 Task: Find connections with filter location Caucasia with filter topic #hr with filter profile language French with filter current company Hyland with filter school Bharathiar University, Coimbatore with filter industry Banking with filter service category UX Research with filter keywords title Video Game Writer
Action: Mouse moved to (483, 62)
Screenshot: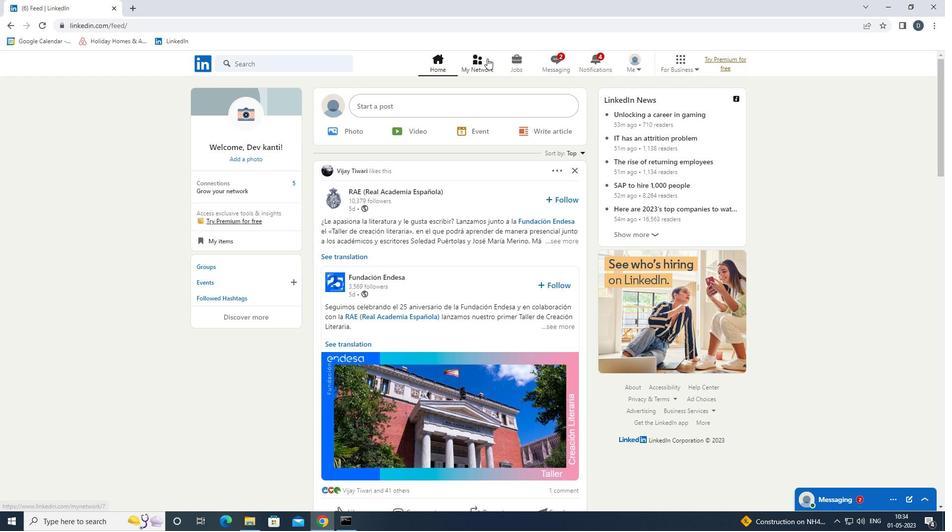 
Action: Mouse pressed left at (483, 62)
Screenshot: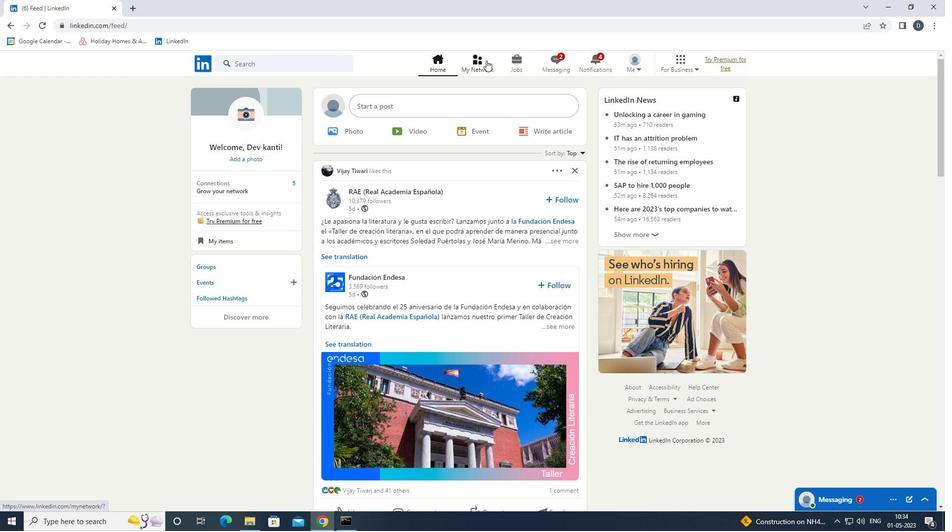 
Action: Mouse moved to (316, 118)
Screenshot: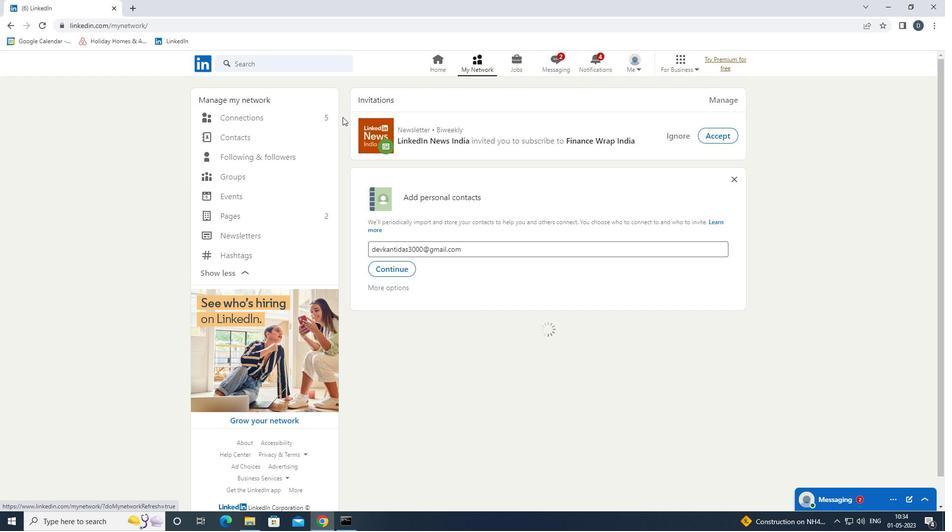 
Action: Mouse pressed left at (316, 118)
Screenshot: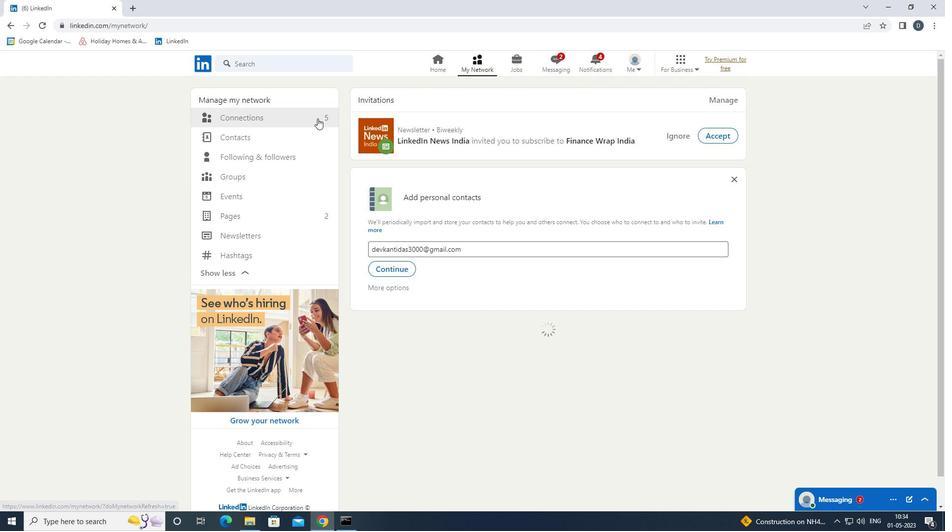 
Action: Mouse moved to (327, 114)
Screenshot: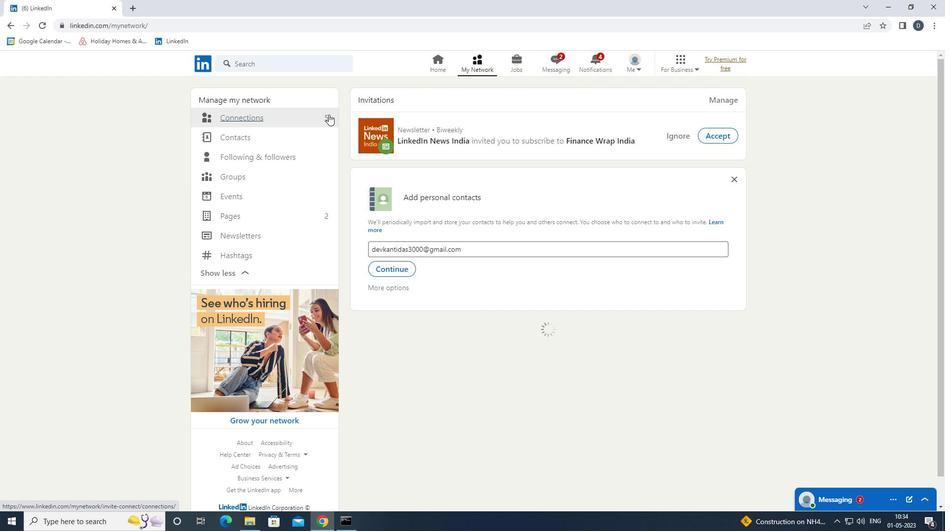 
Action: Mouse pressed left at (327, 114)
Screenshot: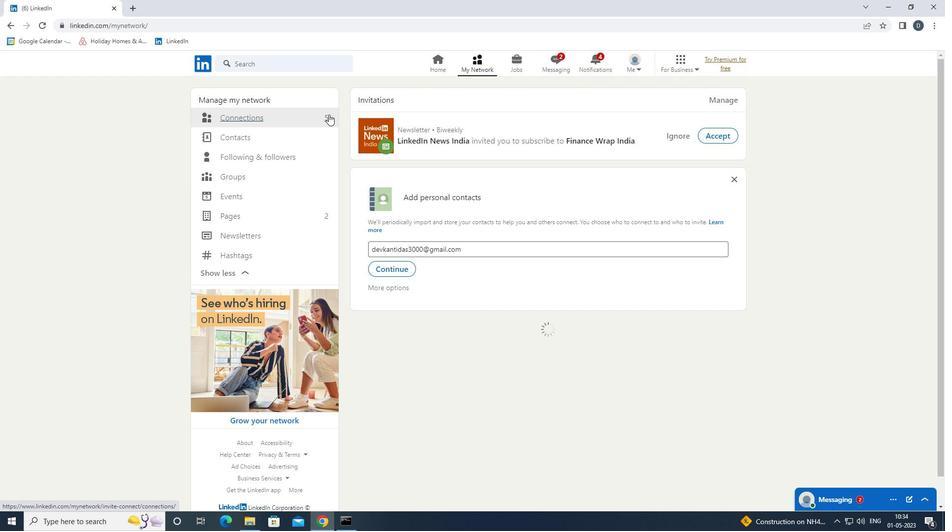 
Action: Mouse moved to (551, 117)
Screenshot: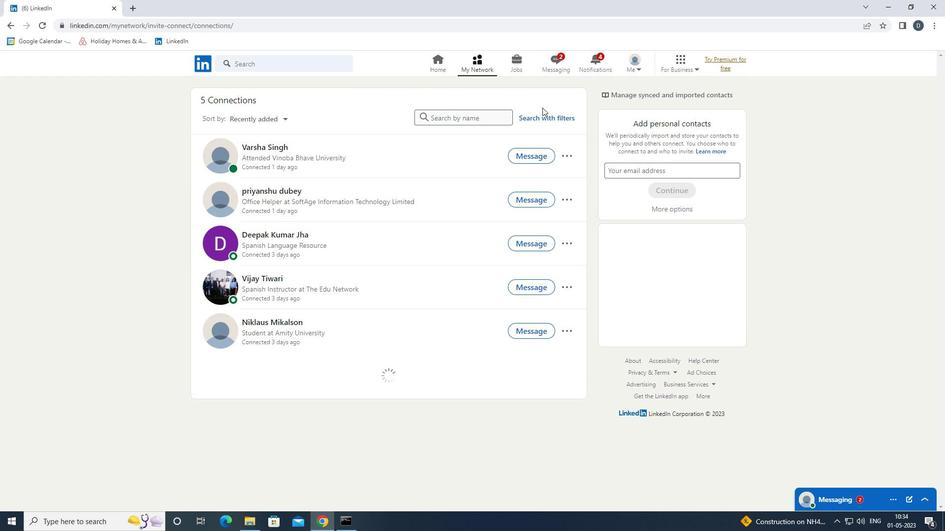 
Action: Mouse pressed left at (551, 117)
Screenshot: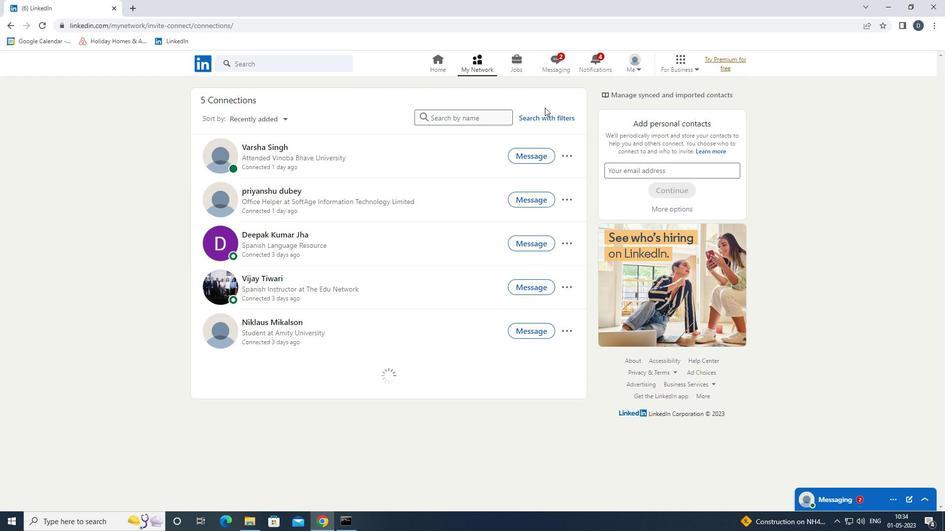
Action: Mouse moved to (510, 92)
Screenshot: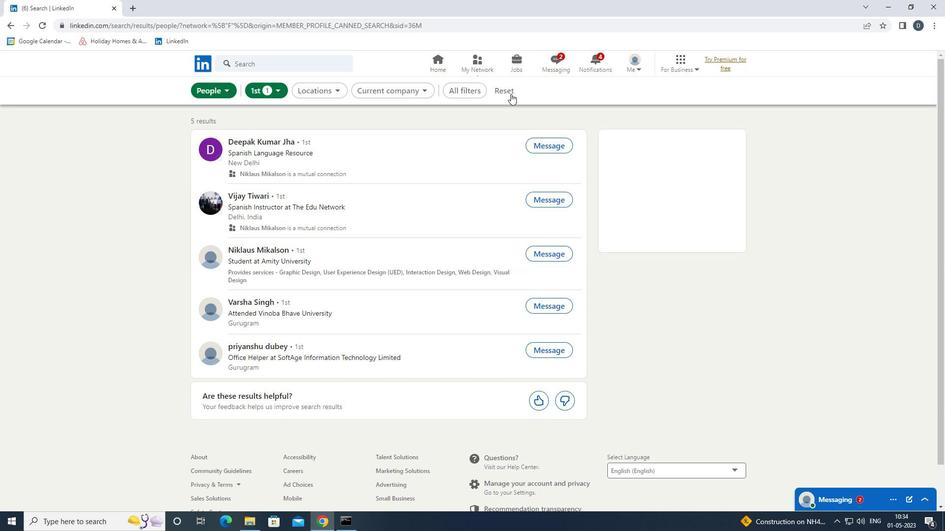 
Action: Mouse pressed left at (510, 92)
Screenshot: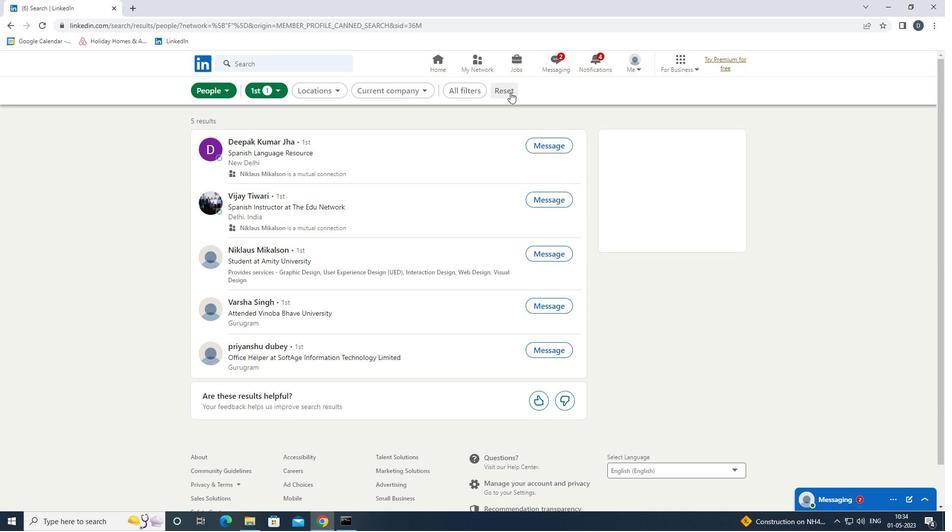 
Action: Mouse moved to (483, 89)
Screenshot: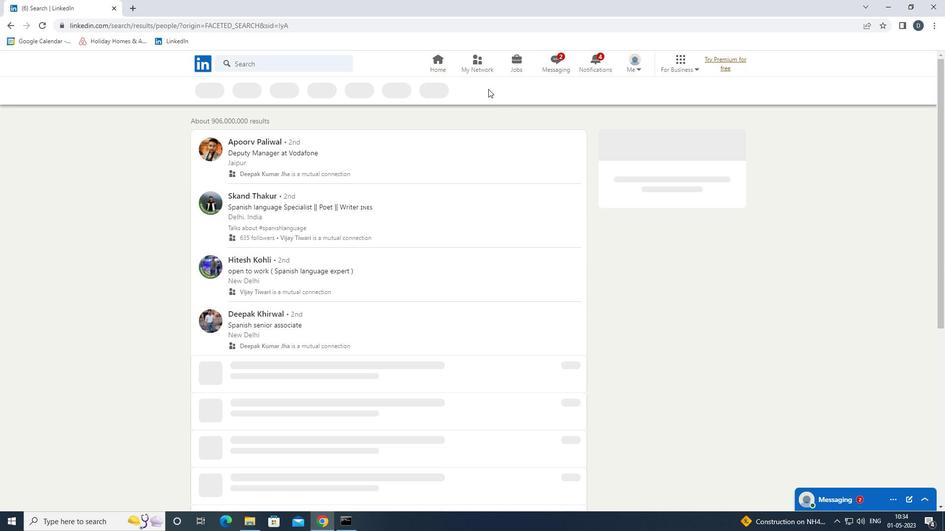 
Action: Mouse pressed left at (483, 89)
Screenshot: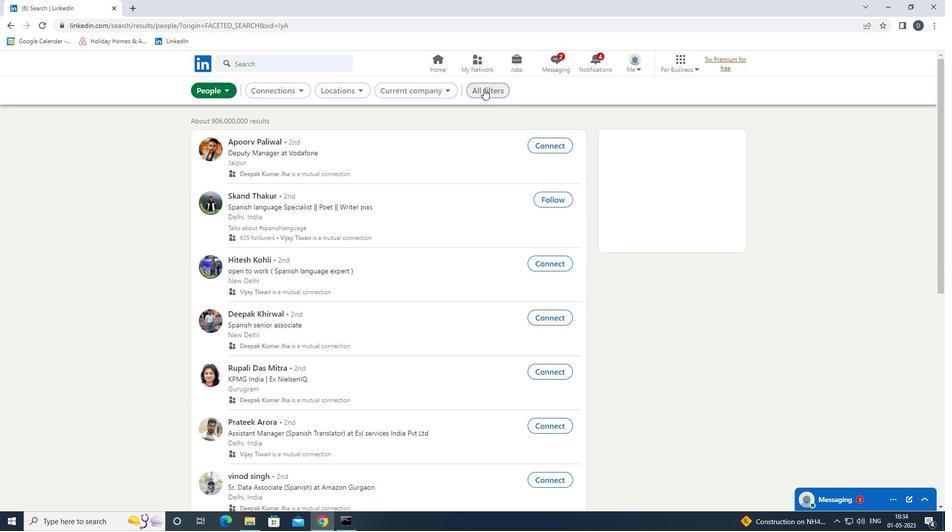 
Action: Mouse moved to (935, 337)
Screenshot: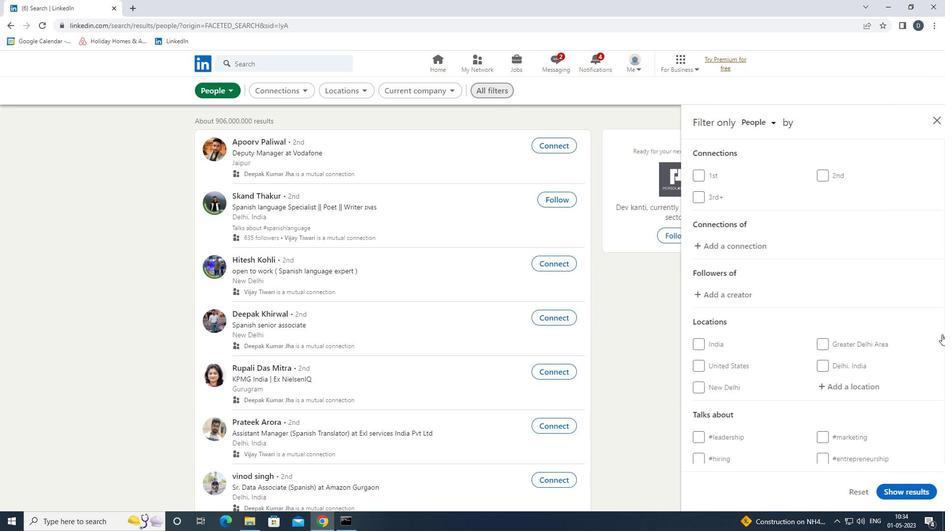 
Action: Mouse scrolled (935, 336) with delta (0, 0)
Screenshot: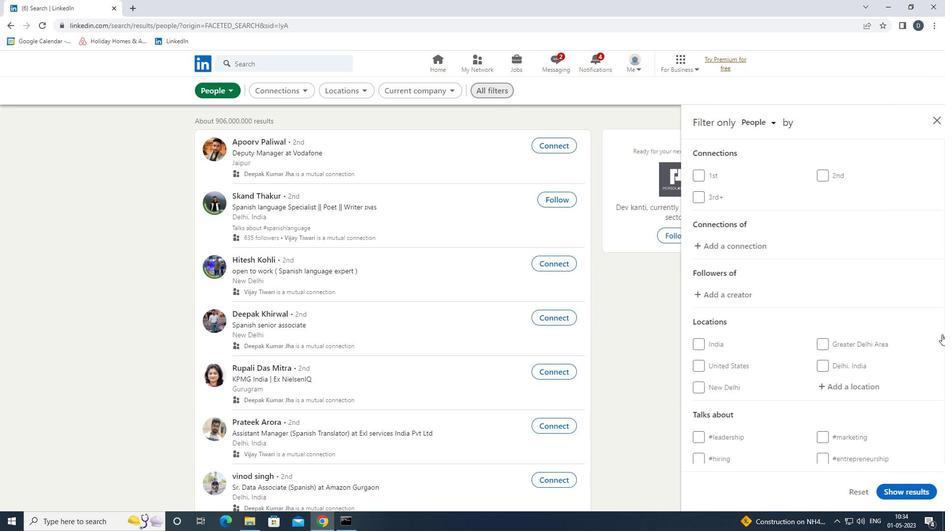 
Action: Mouse moved to (934, 337)
Screenshot: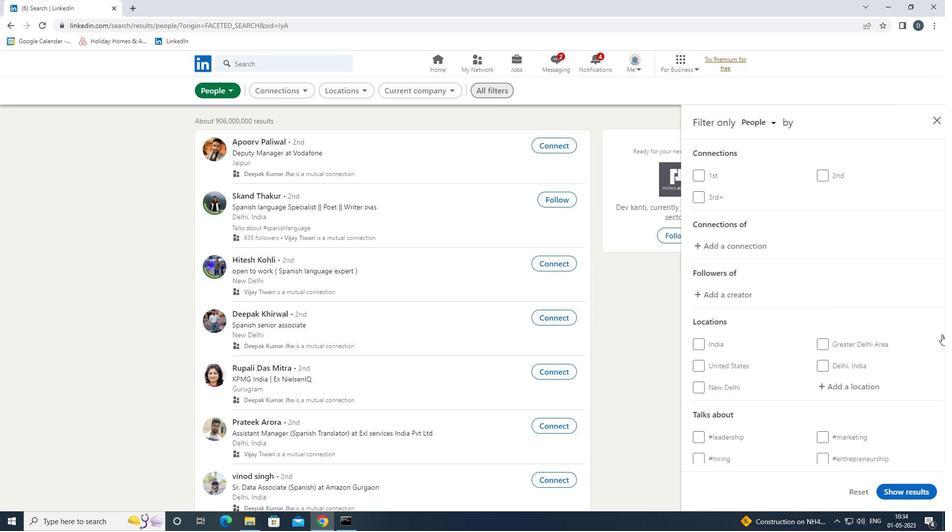 
Action: Mouse scrolled (934, 337) with delta (0, 0)
Screenshot: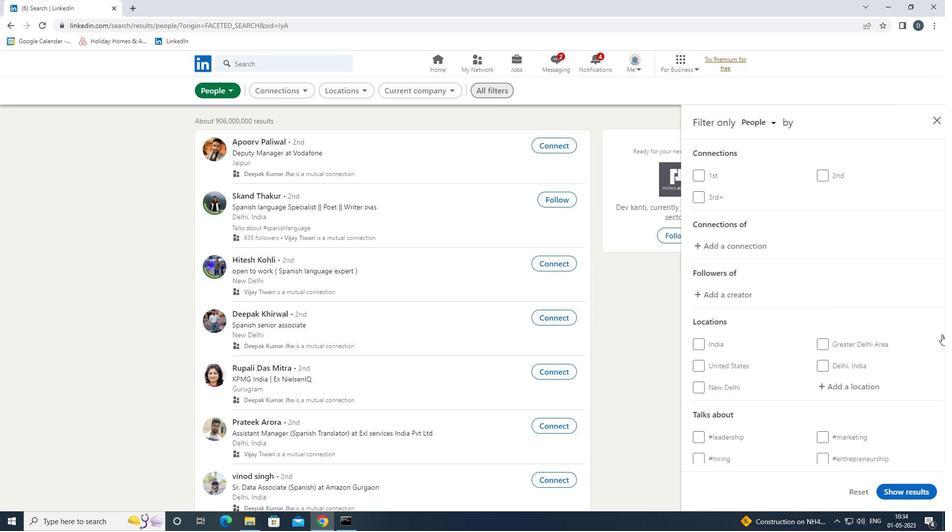 
Action: Mouse moved to (853, 290)
Screenshot: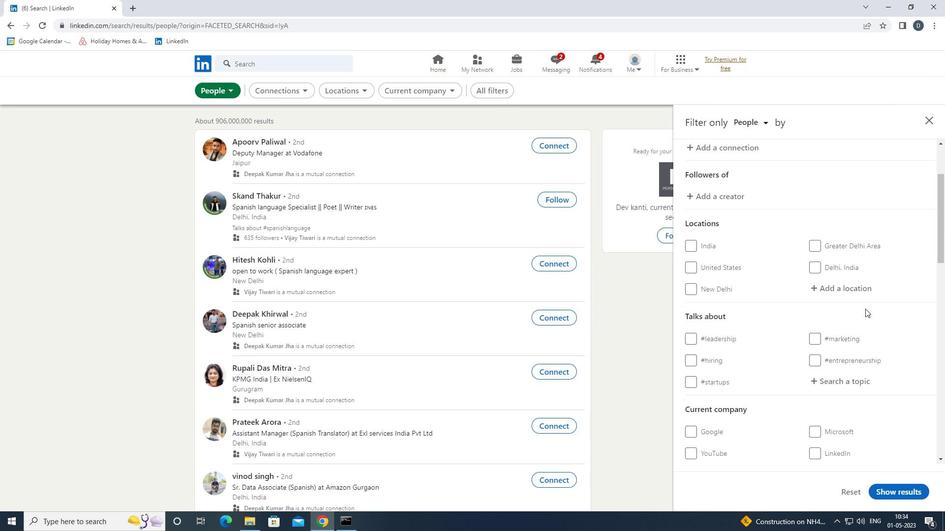 
Action: Mouse pressed left at (853, 290)
Screenshot: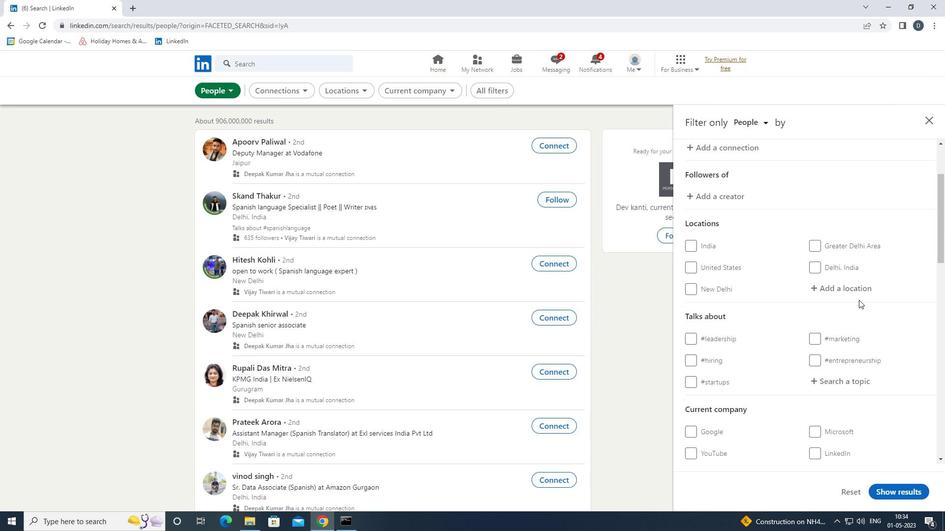 
Action: Key pressed <Key.shift>CAUCAS<Key.down><Key.enter>
Screenshot: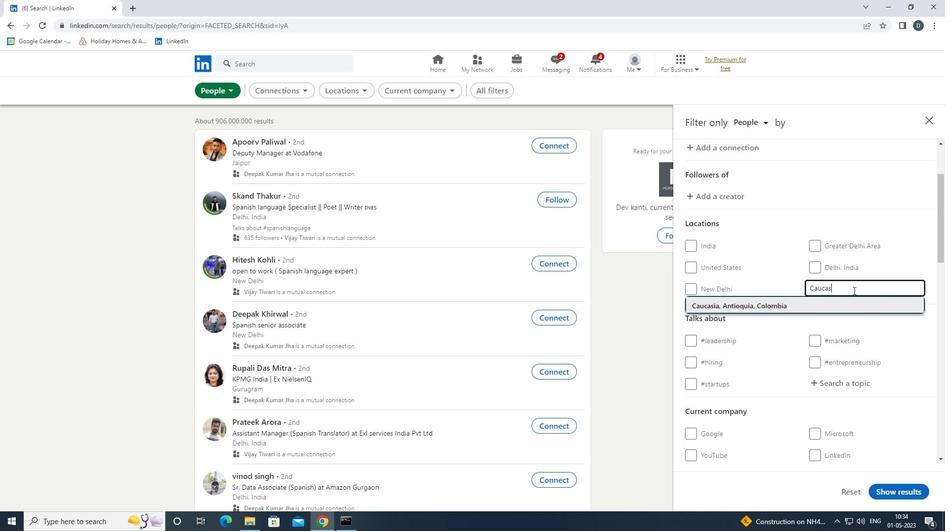 
Action: Mouse scrolled (853, 290) with delta (0, 0)
Screenshot: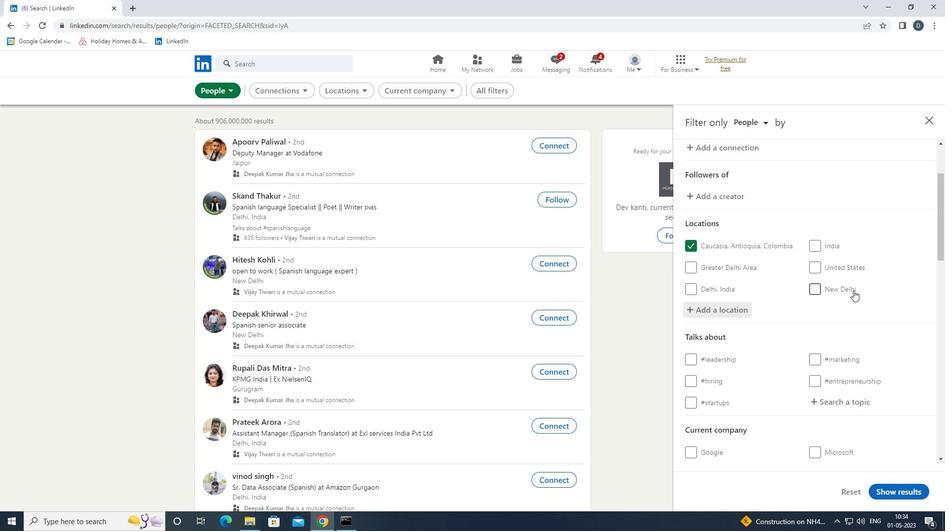 
Action: Mouse moved to (853, 291)
Screenshot: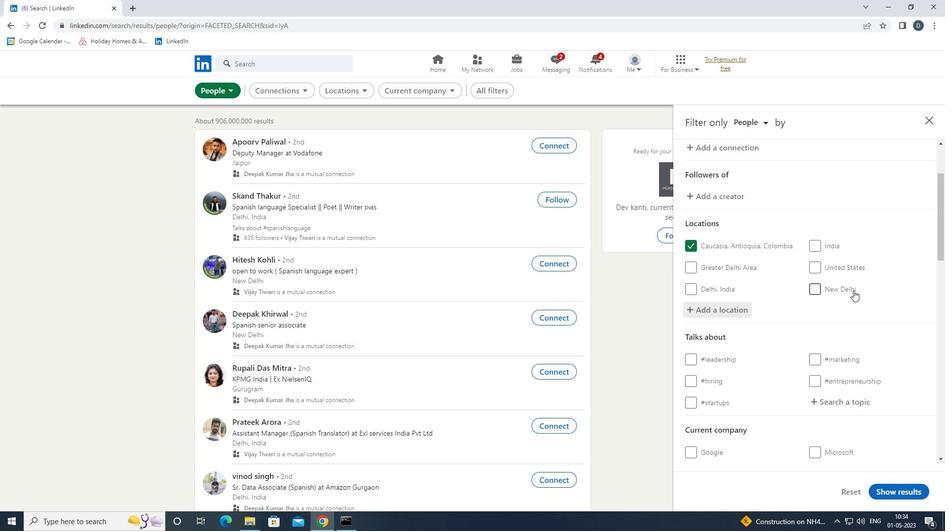 
Action: Mouse scrolled (853, 290) with delta (0, 0)
Screenshot: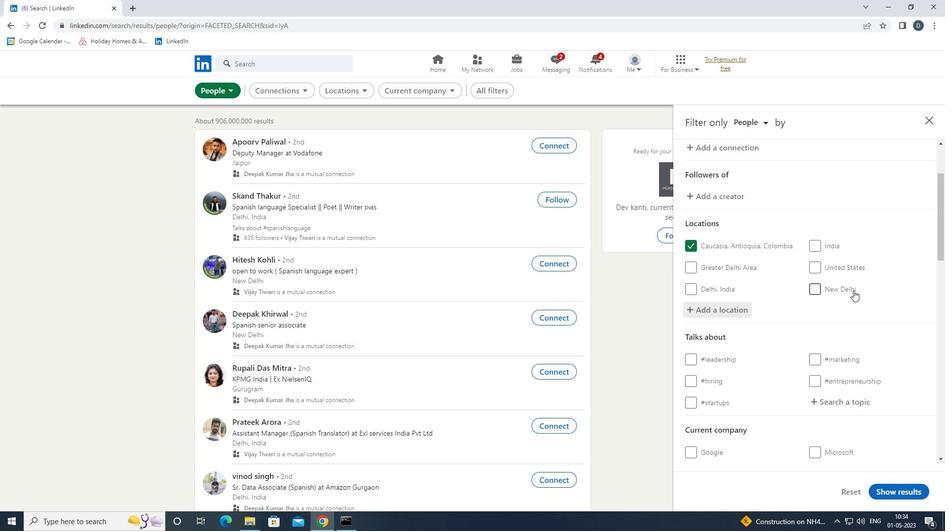 
Action: Mouse moved to (860, 308)
Screenshot: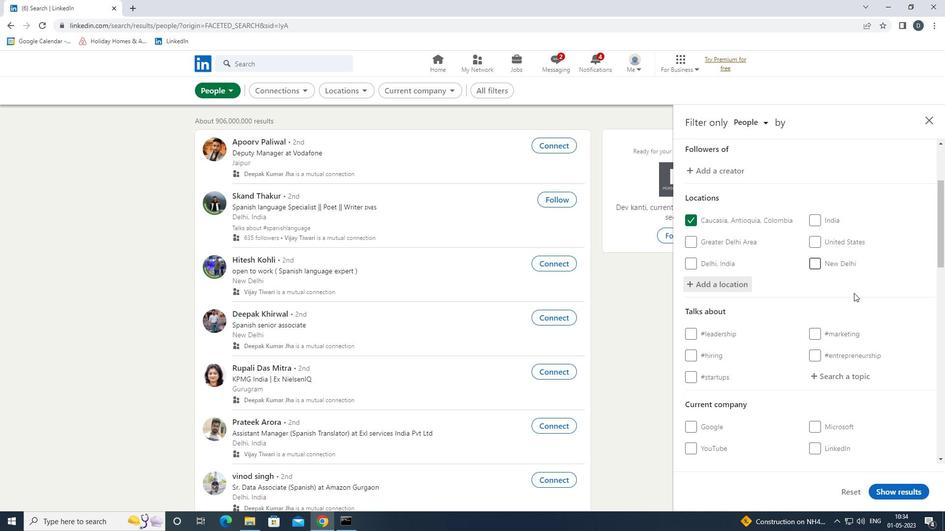 
Action: Mouse pressed left at (860, 308)
Screenshot: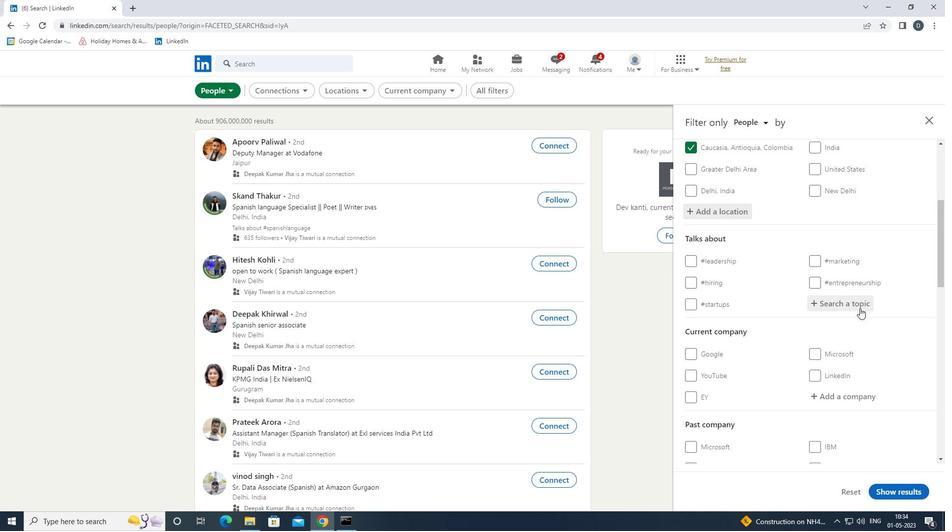 
Action: Mouse moved to (858, 311)
Screenshot: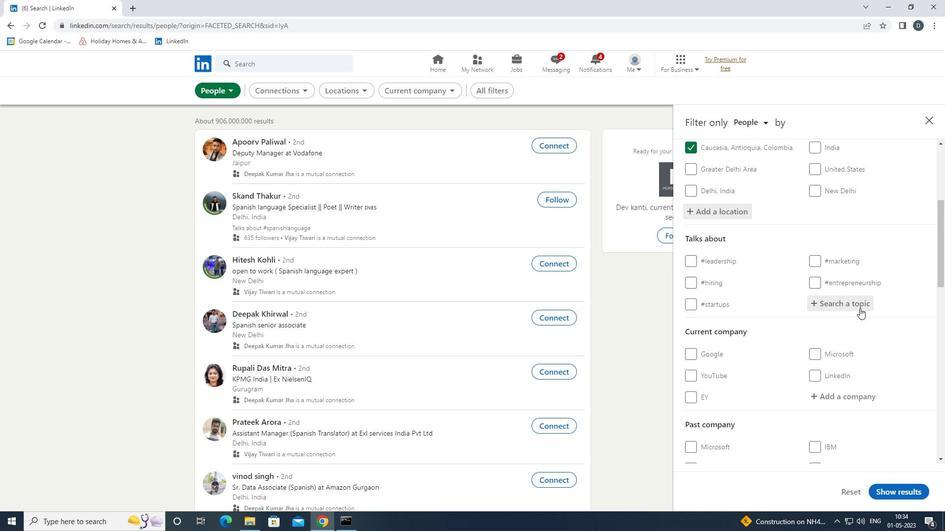 
Action: Key pressed <Key.shift><Key.shift><Key.shift>#HR
Screenshot: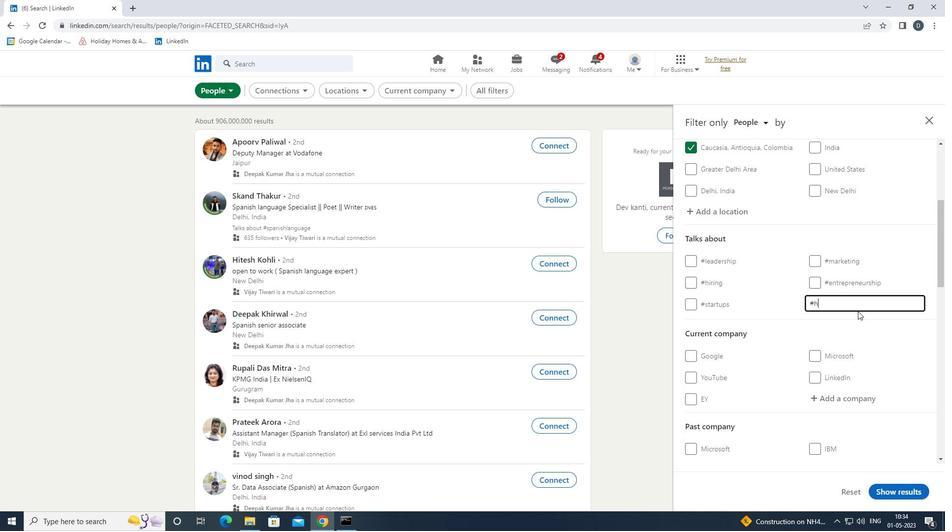 
Action: Mouse moved to (849, 313)
Screenshot: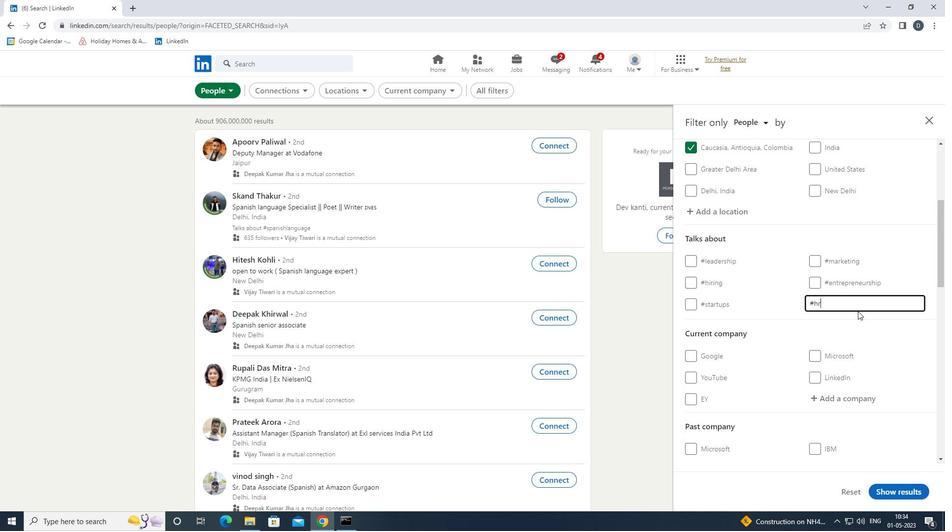 
Action: Mouse scrolled (849, 312) with delta (0, 0)
Screenshot: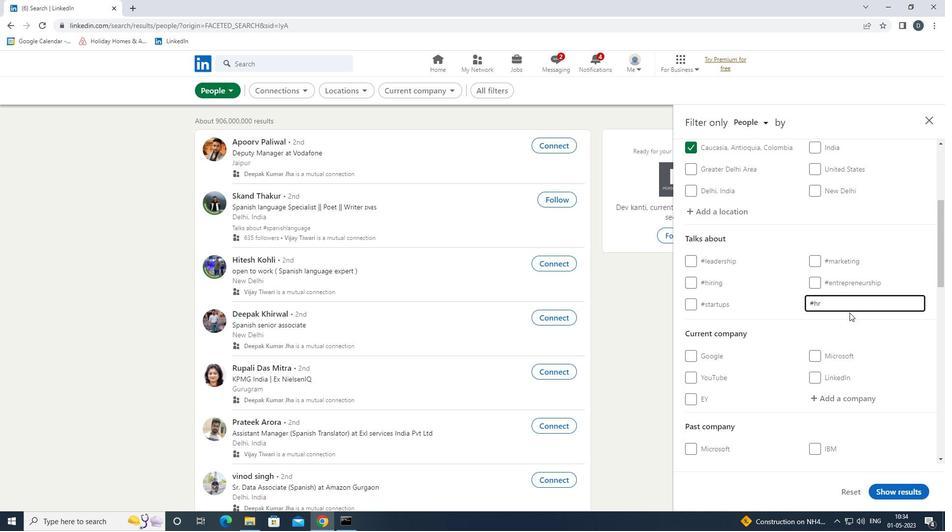 
Action: Mouse scrolled (849, 312) with delta (0, 0)
Screenshot: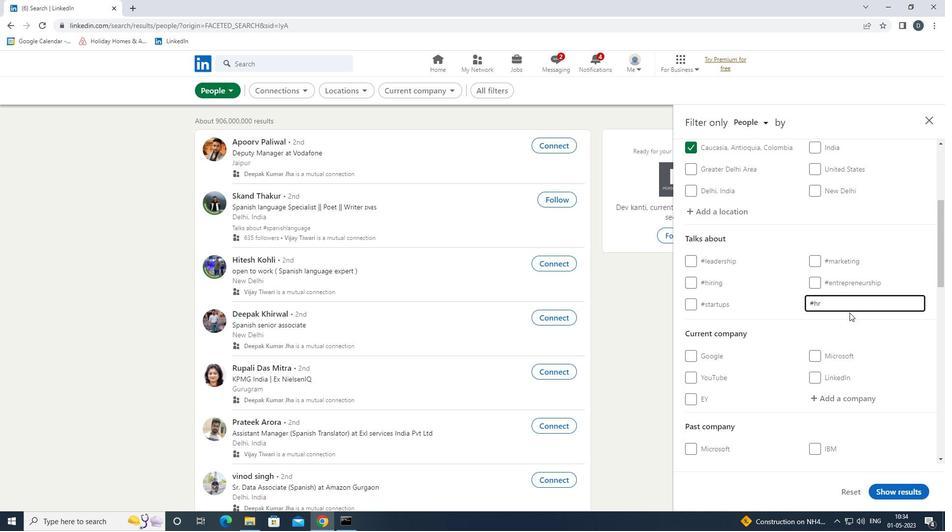 
Action: Mouse scrolled (849, 312) with delta (0, 0)
Screenshot: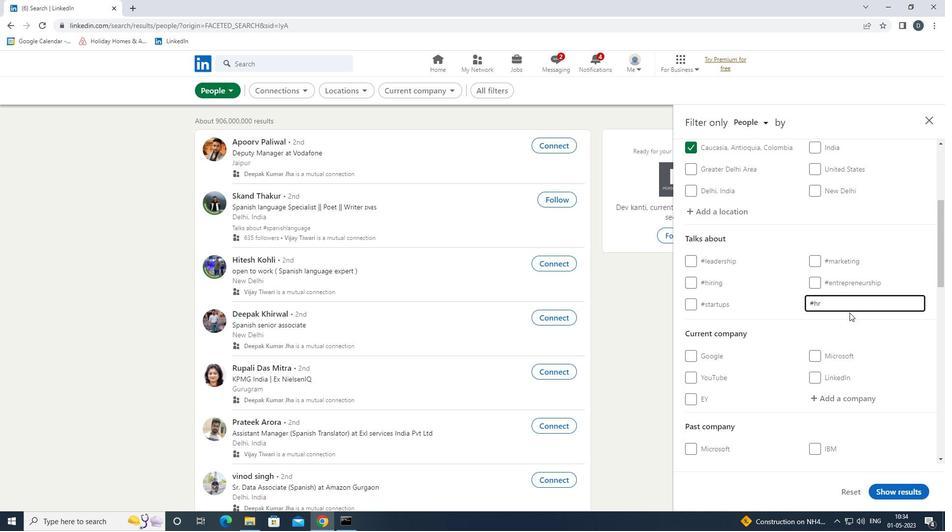 
Action: Mouse scrolled (849, 312) with delta (0, 0)
Screenshot: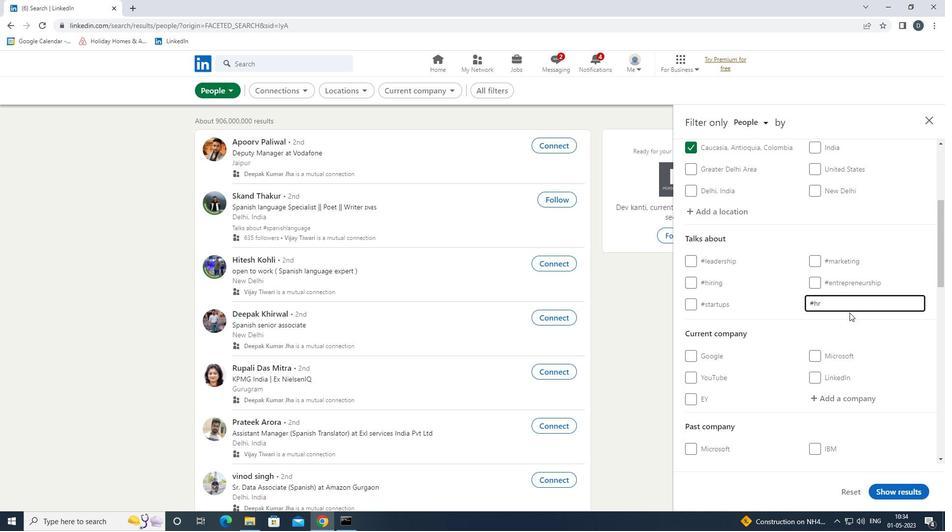 
Action: Mouse scrolled (849, 312) with delta (0, 0)
Screenshot: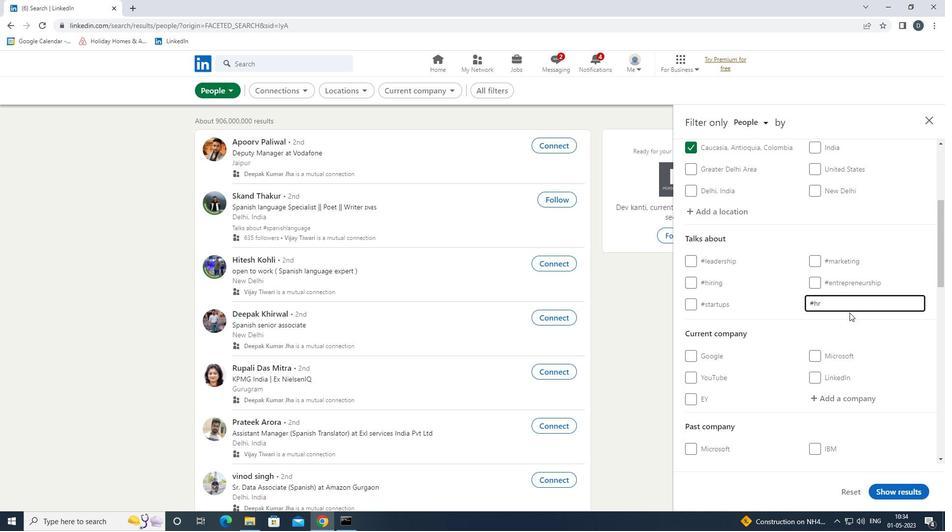 
Action: Mouse scrolled (849, 312) with delta (0, 0)
Screenshot: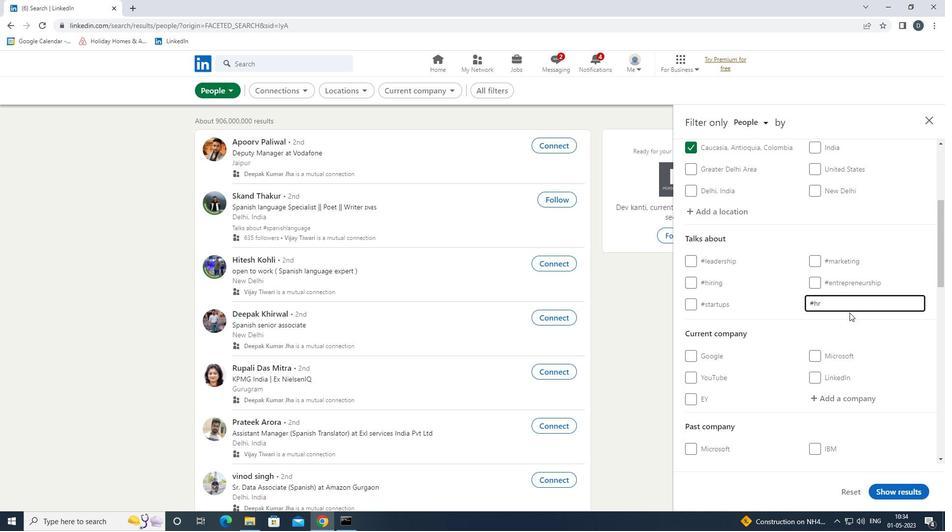 
Action: Mouse moved to (849, 315)
Screenshot: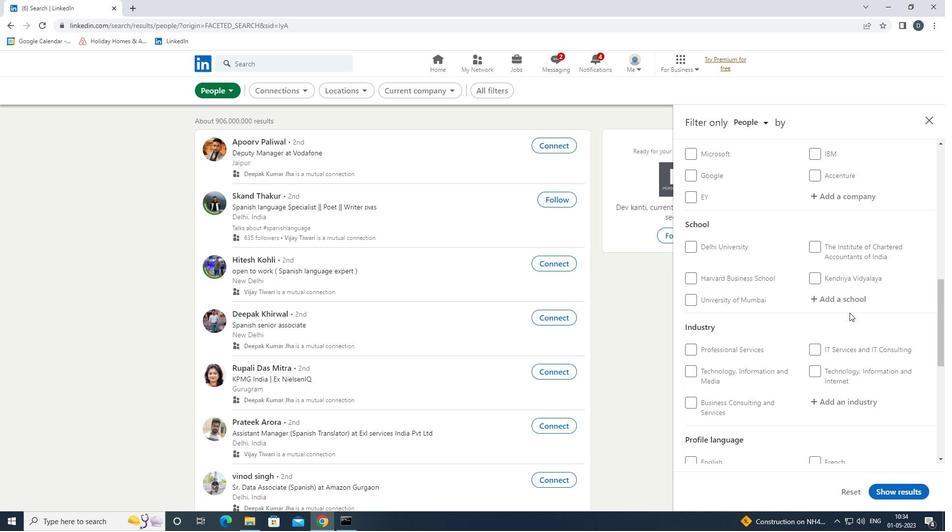 
Action: Mouse scrolled (849, 315) with delta (0, 0)
Screenshot: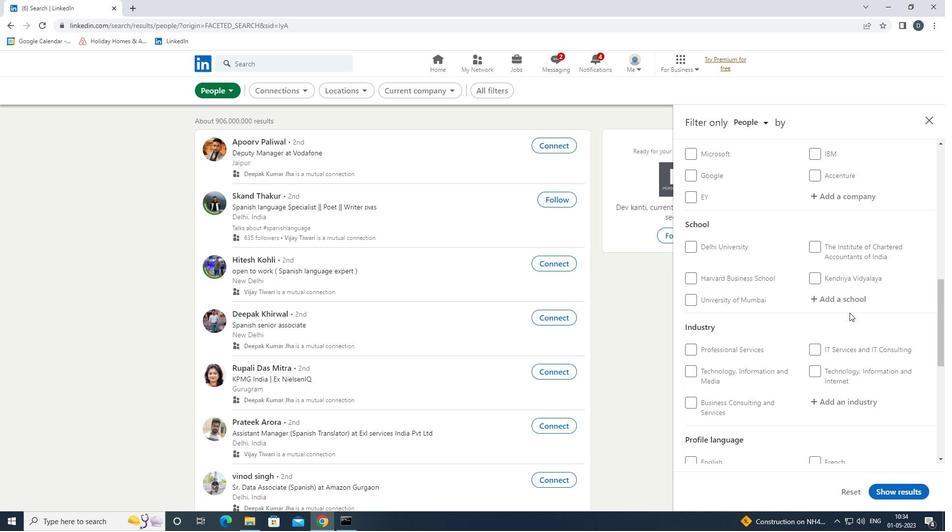 
Action: Mouse scrolled (849, 315) with delta (0, 0)
Screenshot: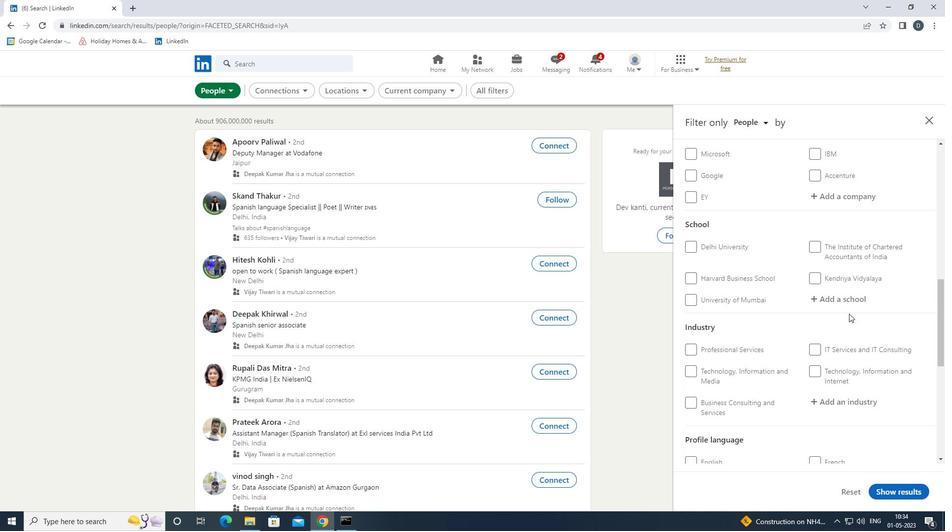 
Action: Mouse scrolled (849, 315) with delta (0, 0)
Screenshot: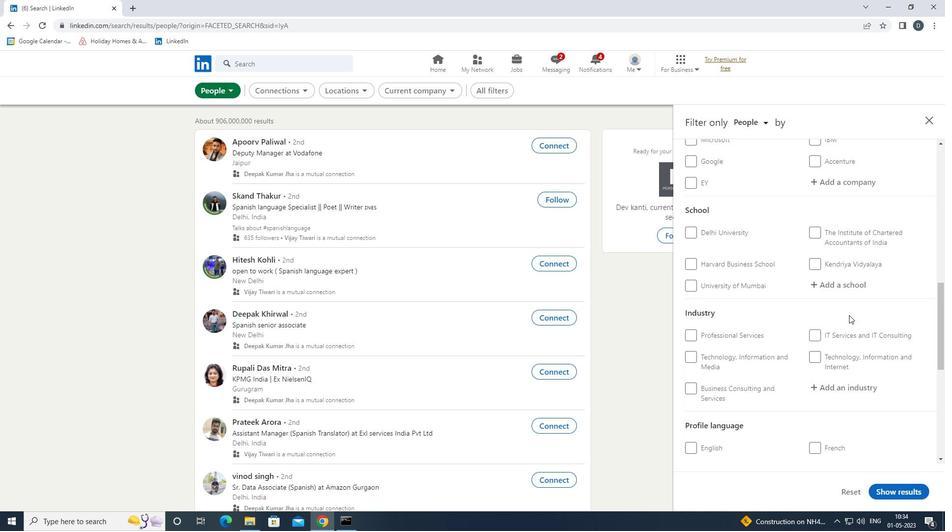 
Action: Mouse scrolled (849, 315) with delta (0, 0)
Screenshot: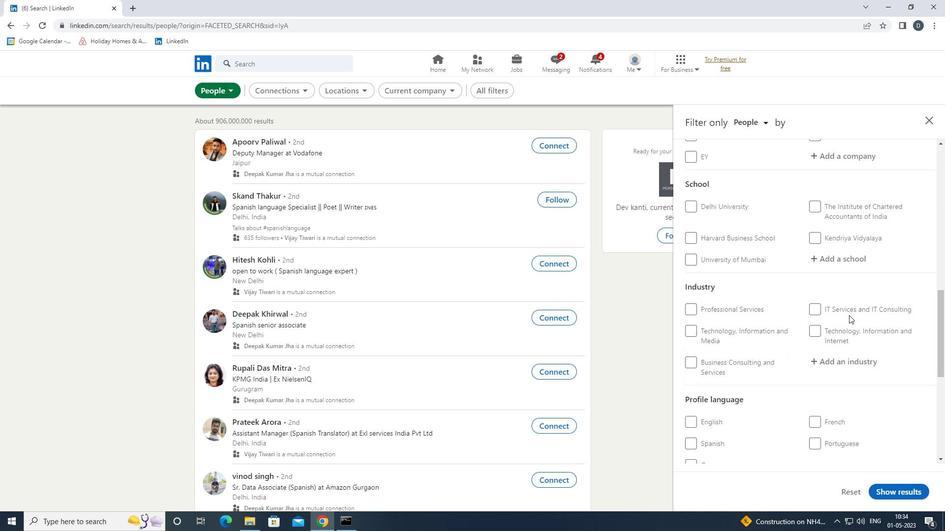 
Action: Mouse scrolled (849, 315) with delta (0, 0)
Screenshot: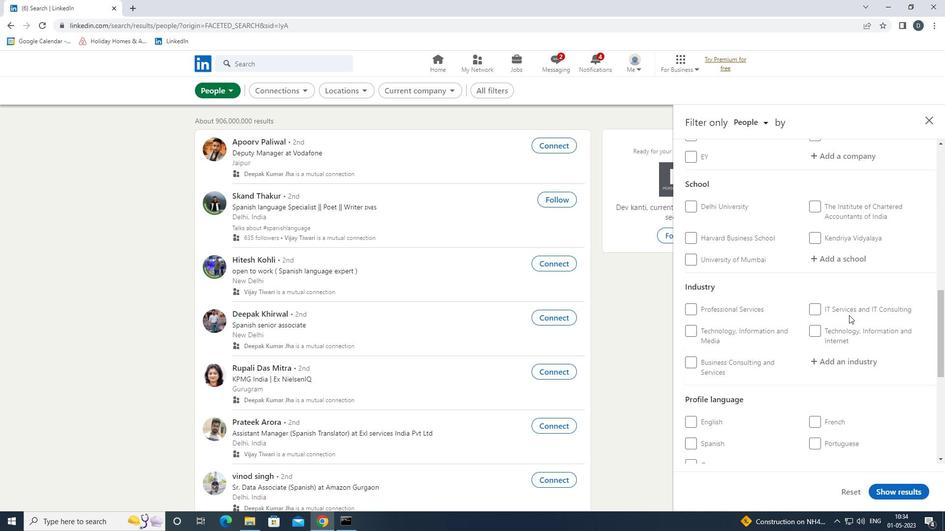 
Action: Mouse moved to (821, 215)
Screenshot: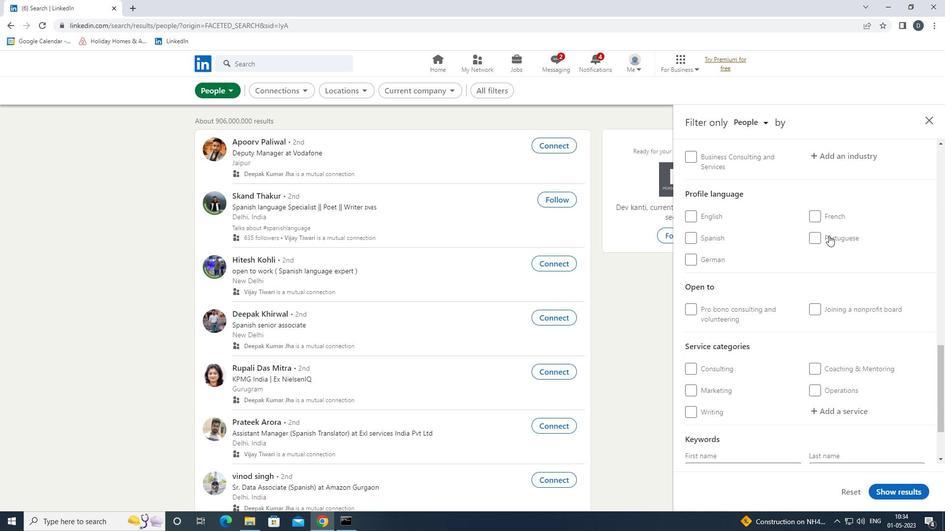
Action: Mouse pressed left at (821, 215)
Screenshot: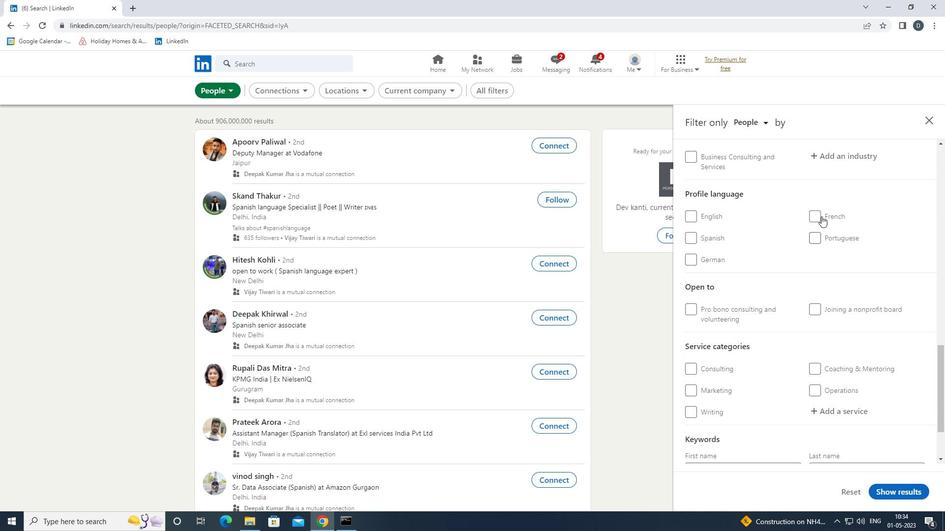 
Action: Mouse scrolled (821, 215) with delta (0, 0)
Screenshot: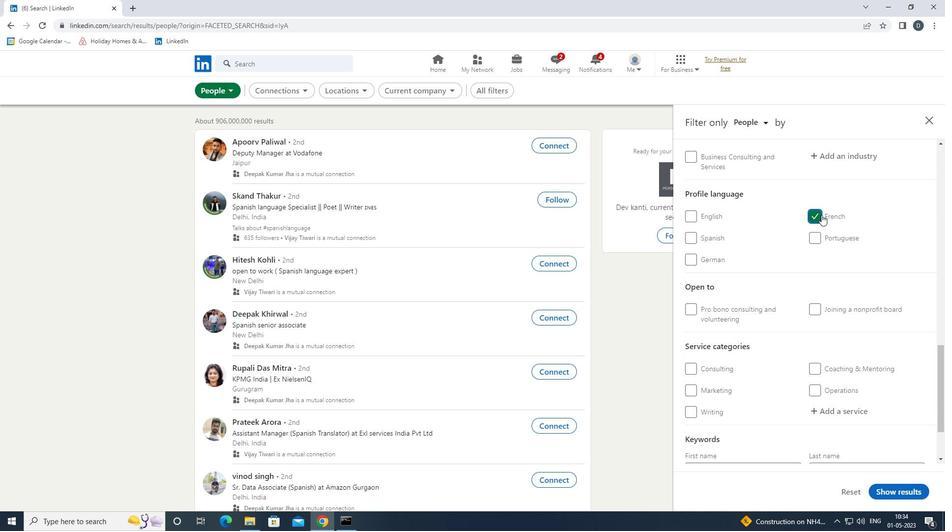 
Action: Mouse scrolled (821, 215) with delta (0, 0)
Screenshot: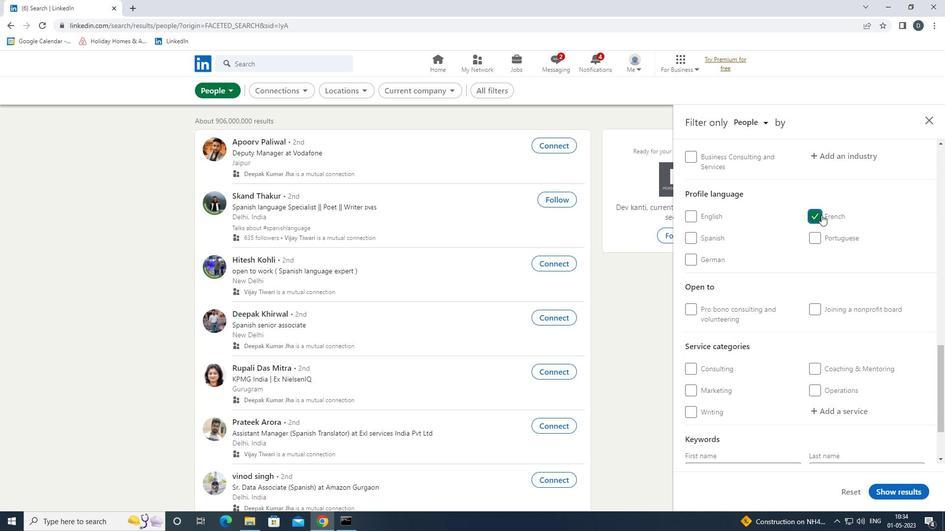 
Action: Mouse scrolled (821, 215) with delta (0, 0)
Screenshot: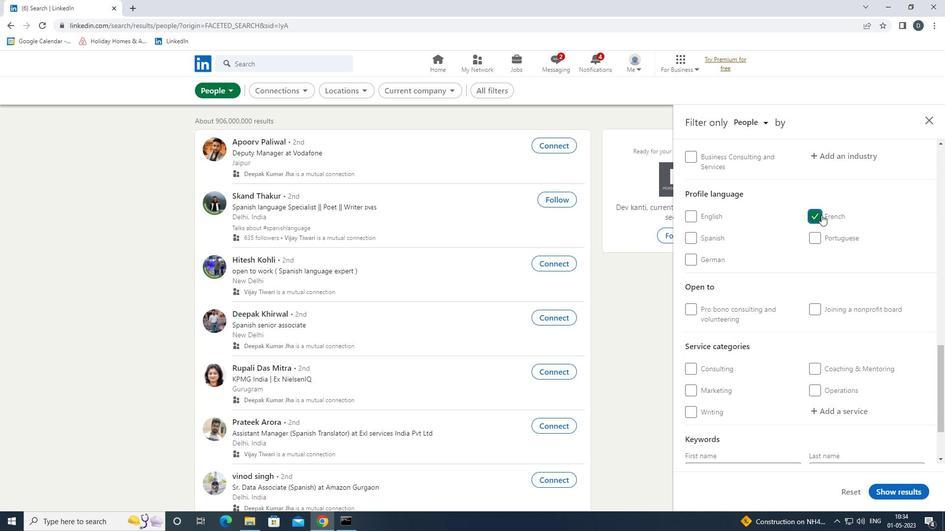 
Action: Mouse scrolled (821, 215) with delta (0, 0)
Screenshot: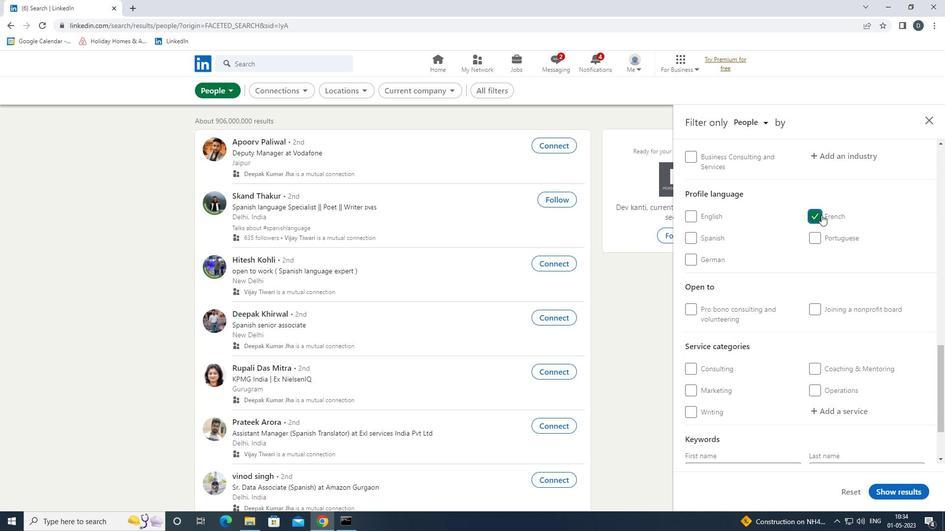 
Action: Mouse scrolled (821, 215) with delta (0, 0)
Screenshot: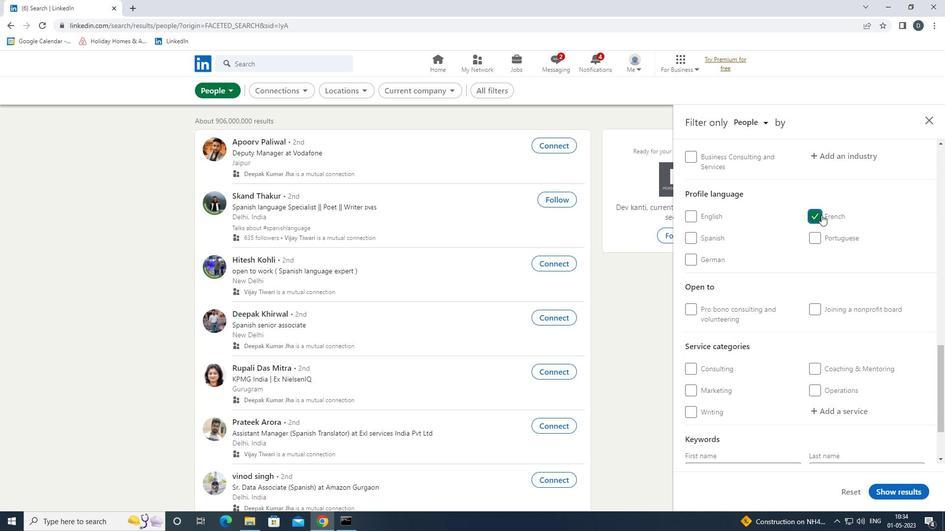 
Action: Mouse scrolled (821, 215) with delta (0, 0)
Screenshot: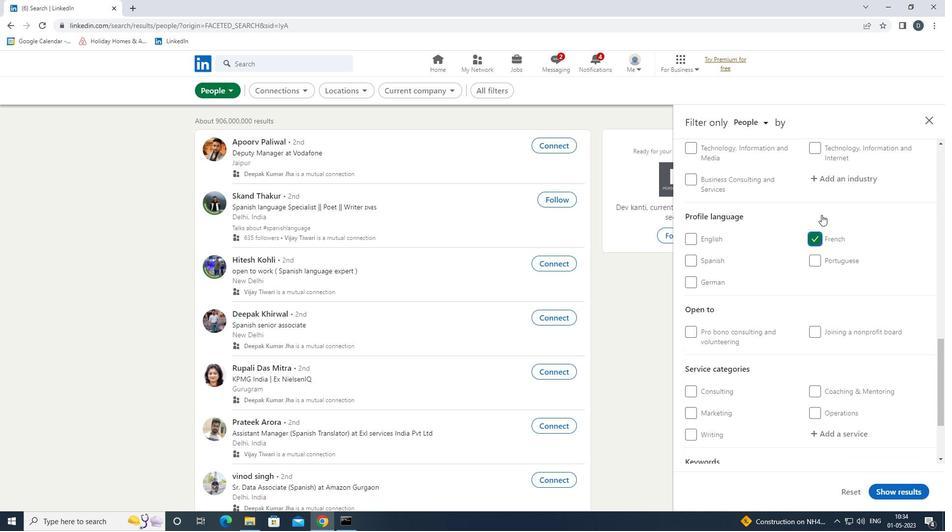 
Action: Mouse scrolled (821, 215) with delta (0, 0)
Screenshot: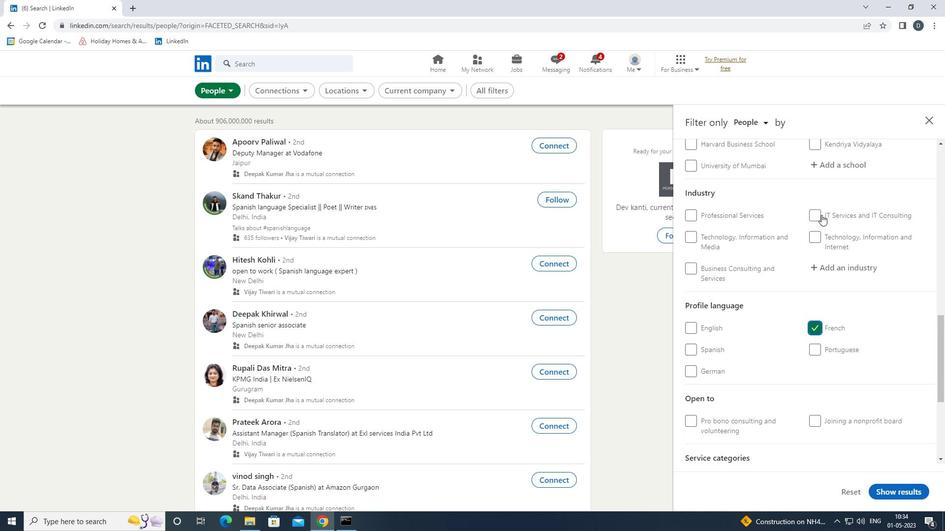 
Action: Mouse scrolled (821, 215) with delta (0, 0)
Screenshot: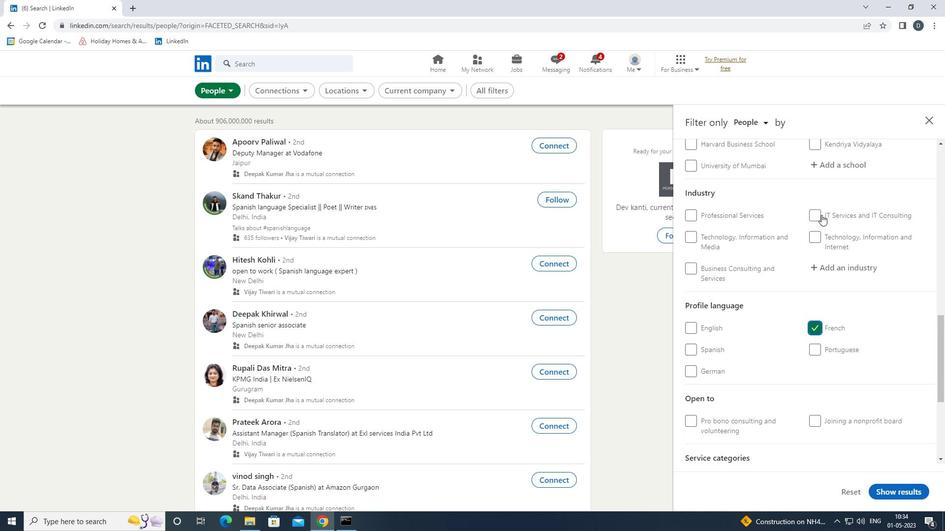 
Action: Mouse scrolled (821, 215) with delta (0, 0)
Screenshot: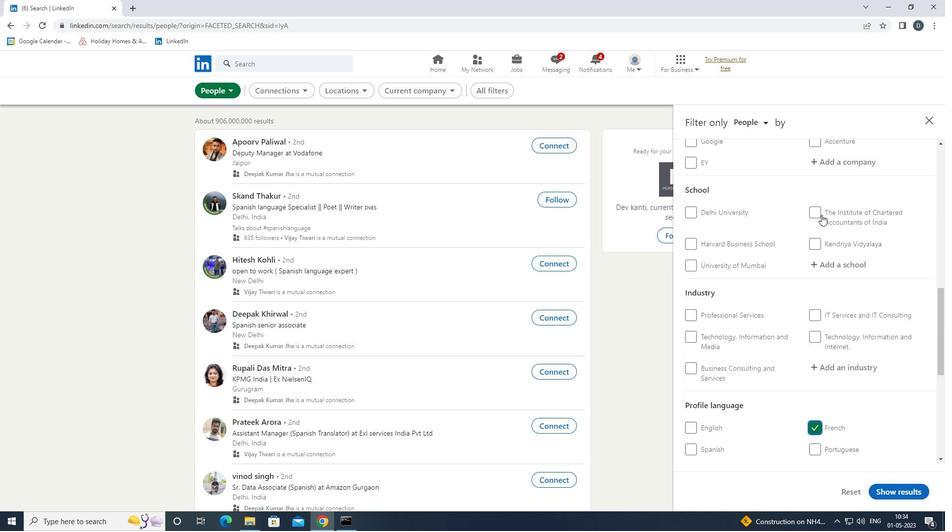 
Action: Mouse moved to (856, 301)
Screenshot: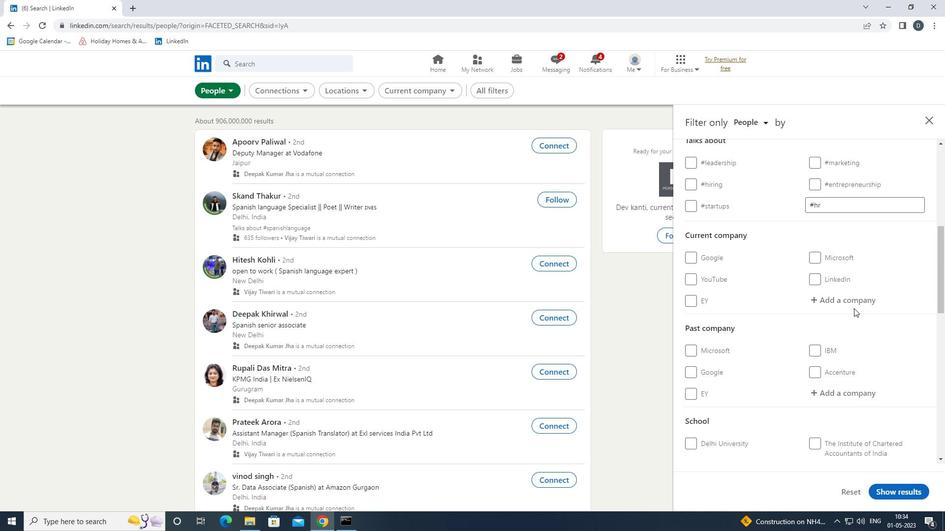 
Action: Mouse pressed left at (856, 301)
Screenshot: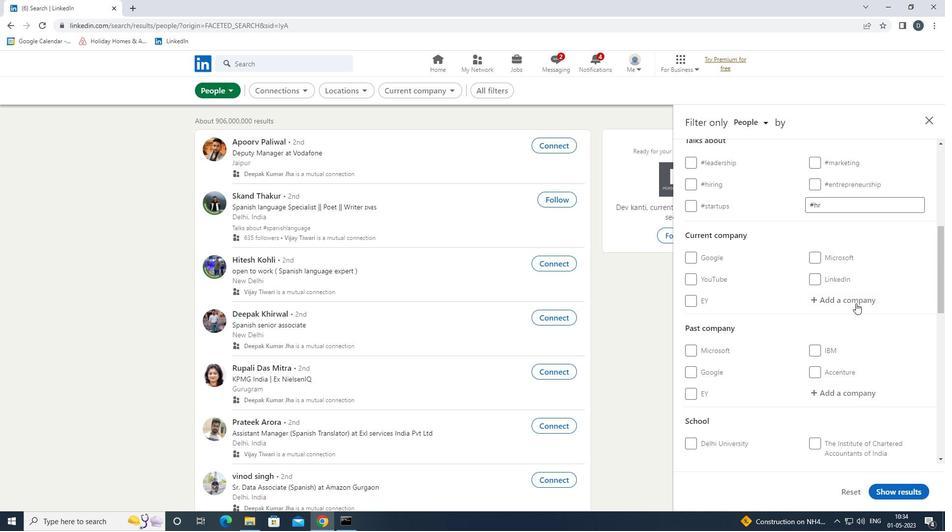
Action: Mouse moved to (856, 300)
Screenshot: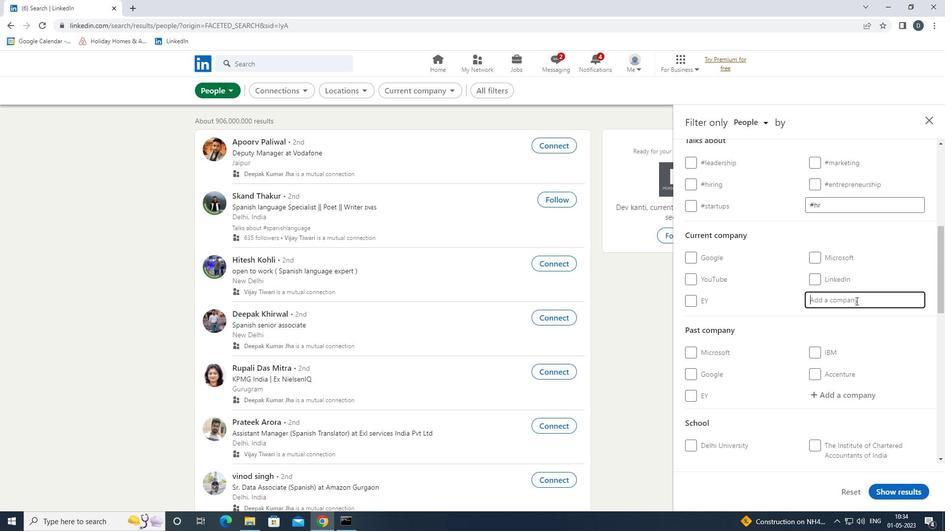 
Action: Key pressed <Key.shift><Key.shift><Key.shift><Key.shift><Key.shift><Key.shift><Key.shift>HYLAND<Key.down><Key.enter>
Screenshot: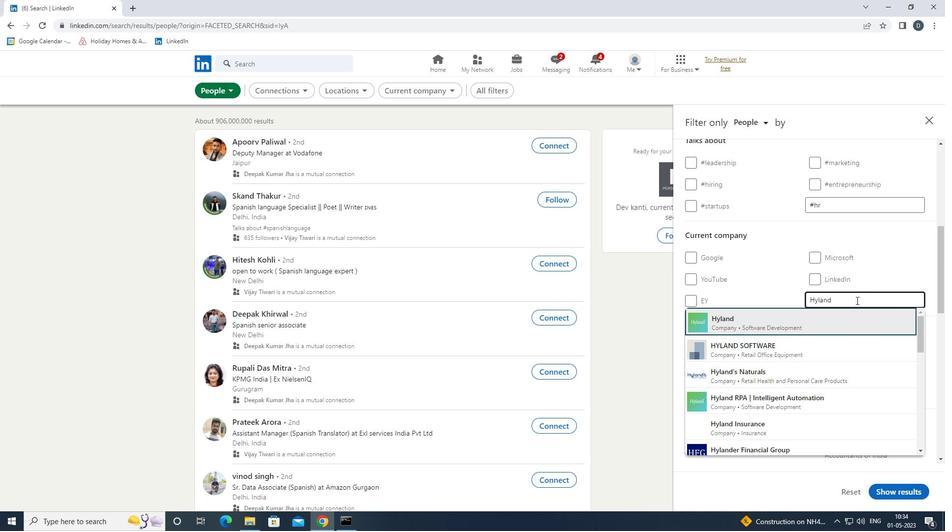 
Action: Mouse scrolled (856, 300) with delta (0, 0)
Screenshot: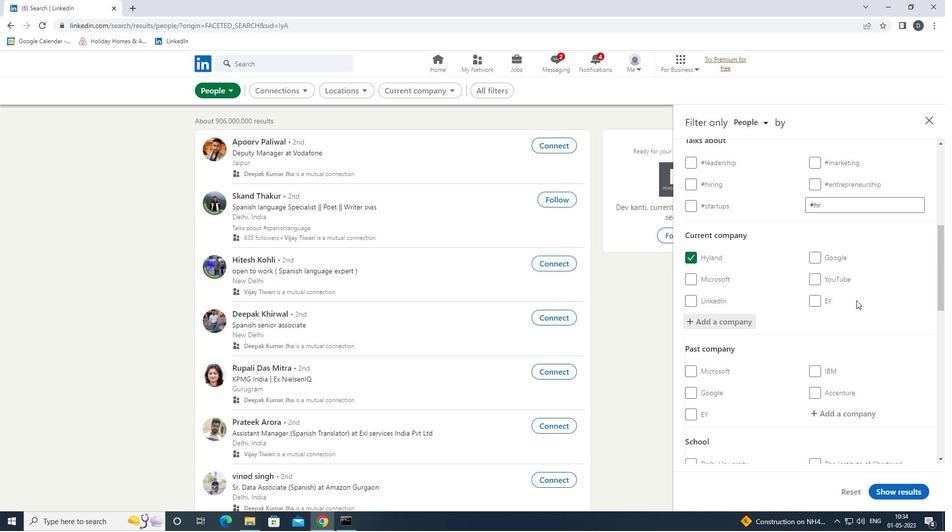 
Action: Mouse moved to (857, 300)
Screenshot: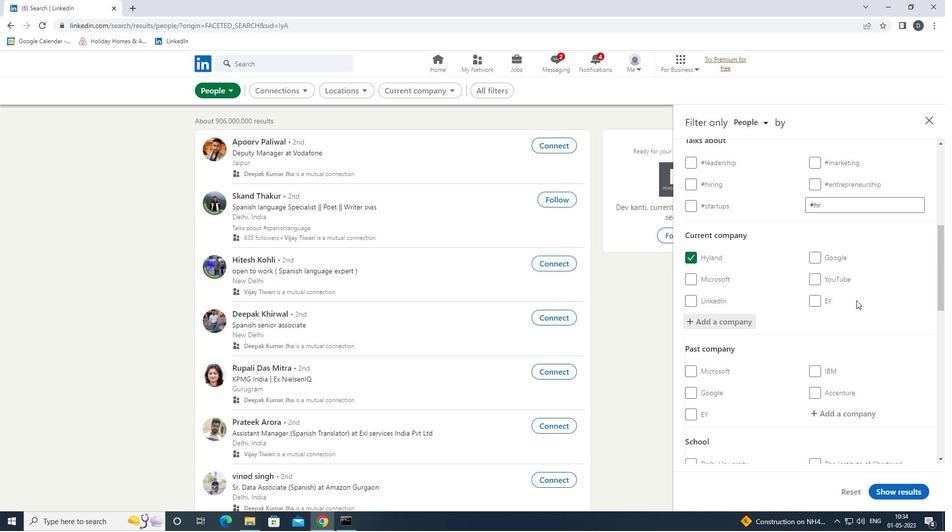 
Action: Mouse scrolled (857, 300) with delta (0, 0)
Screenshot: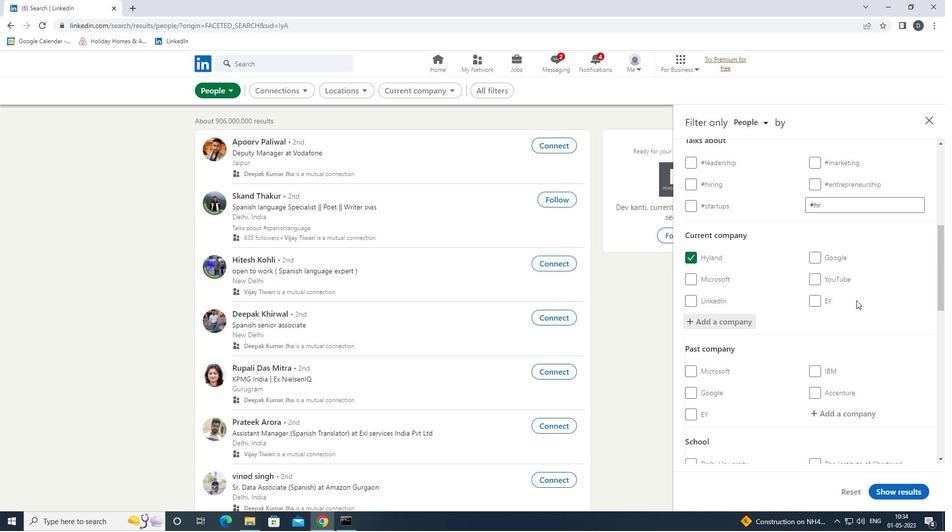 
Action: Mouse scrolled (857, 300) with delta (0, 0)
Screenshot: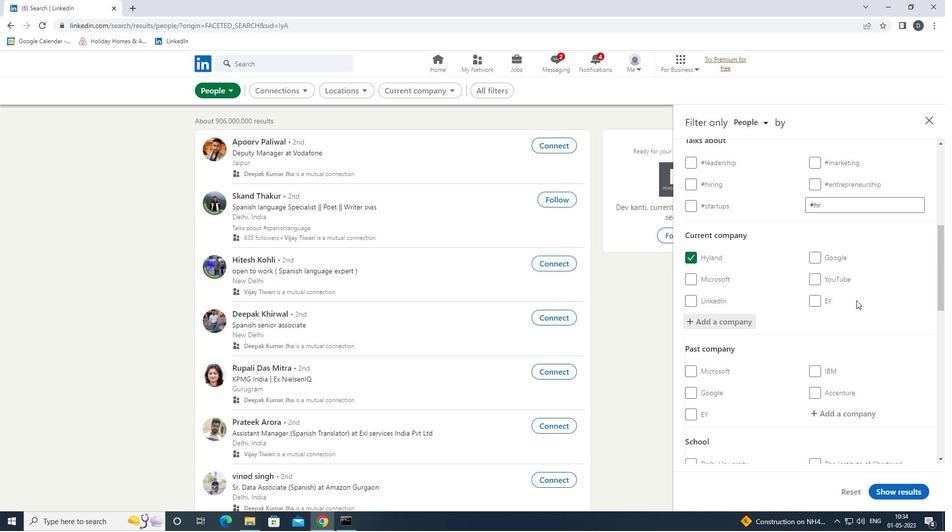 
Action: Mouse moved to (834, 374)
Screenshot: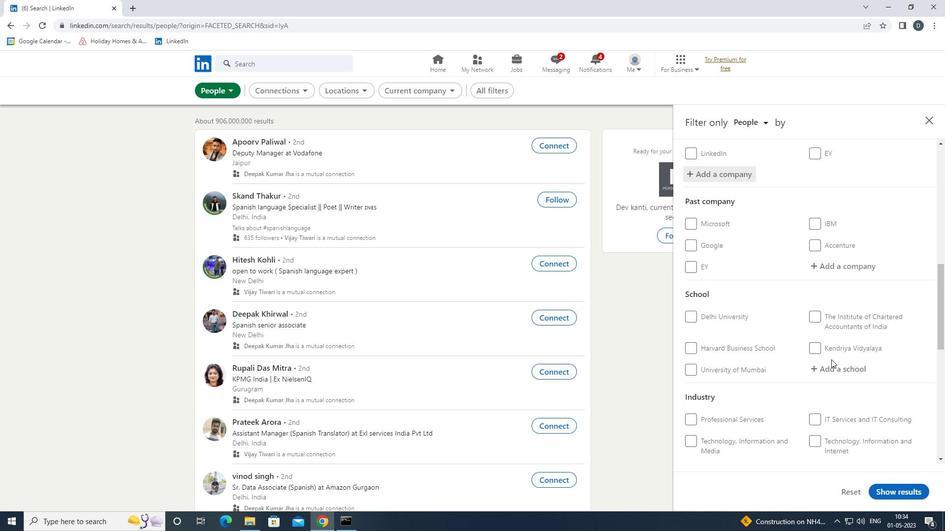 
Action: Mouse pressed left at (834, 374)
Screenshot: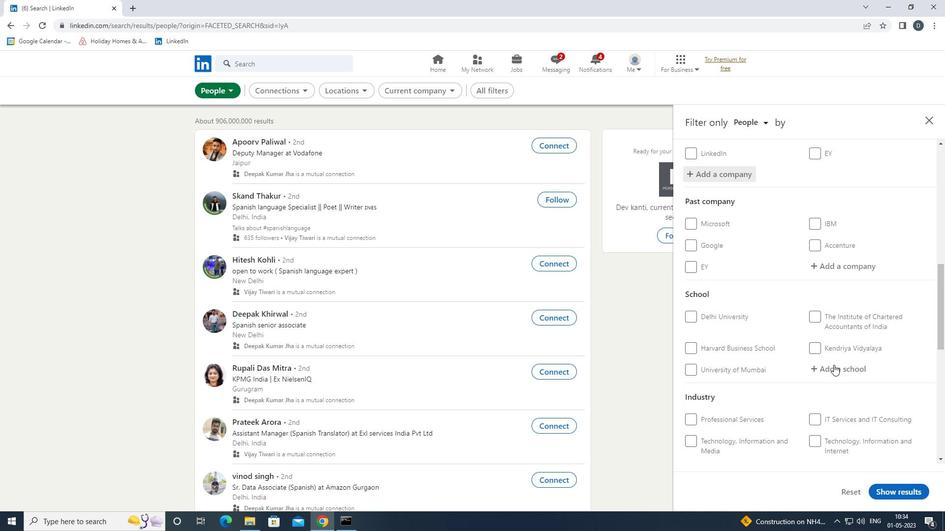 
Action: Key pressed <Key.shift>BHARATHI<Key.down><Key.down><Key.down><Key.down><Key.down><Key.down><Key.down><Key.down><Key.up><Key.enter>
Screenshot: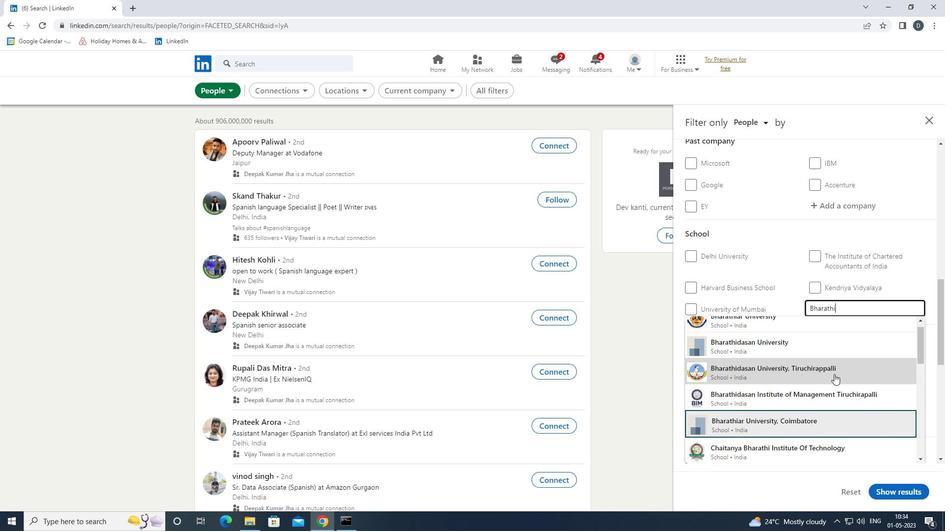 
Action: Mouse scrolled (834, 374) with delta (0, 0)
Screenshot: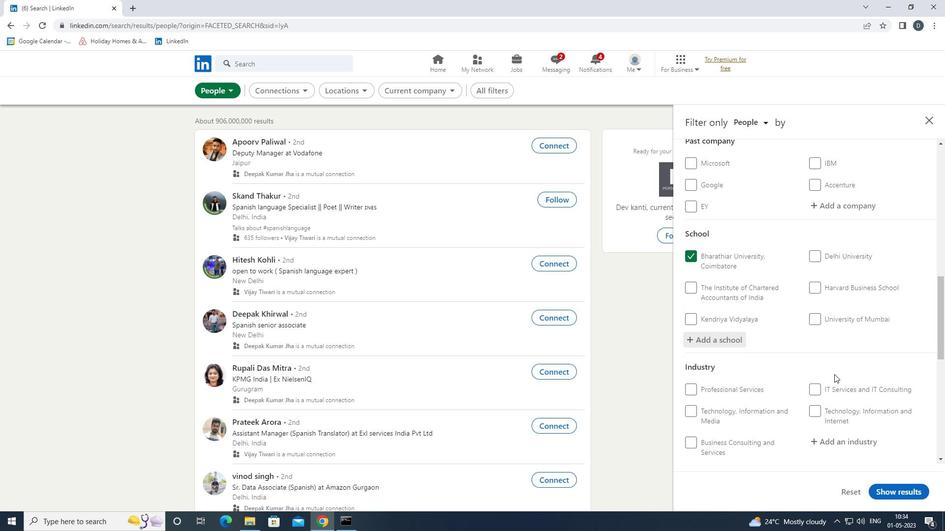 
Action: Mouse scrolled (834, 374) with delta (0, 0)
Screenshot: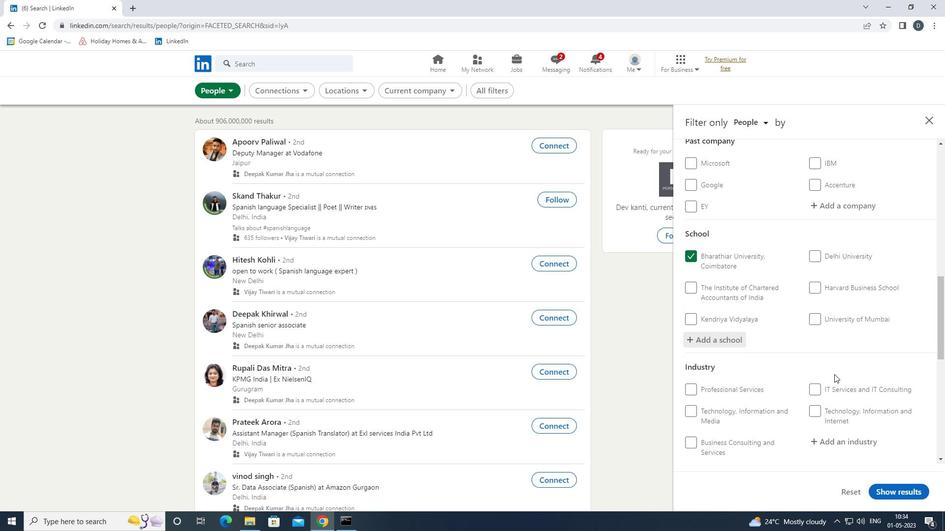 
Action: Mouse scrolled (834, 374) with delta (0, 0)
Screenshot: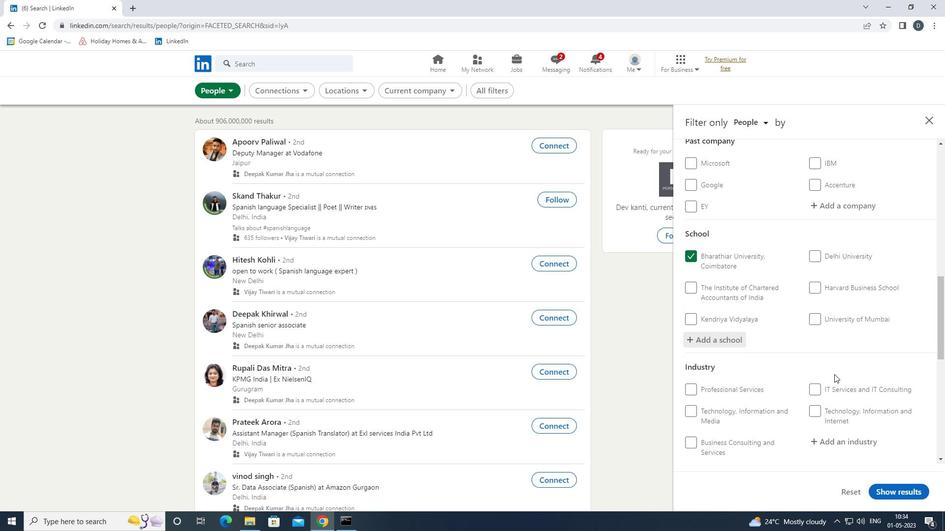 
Action: Mouse moved to (852, 296)
Screenshot: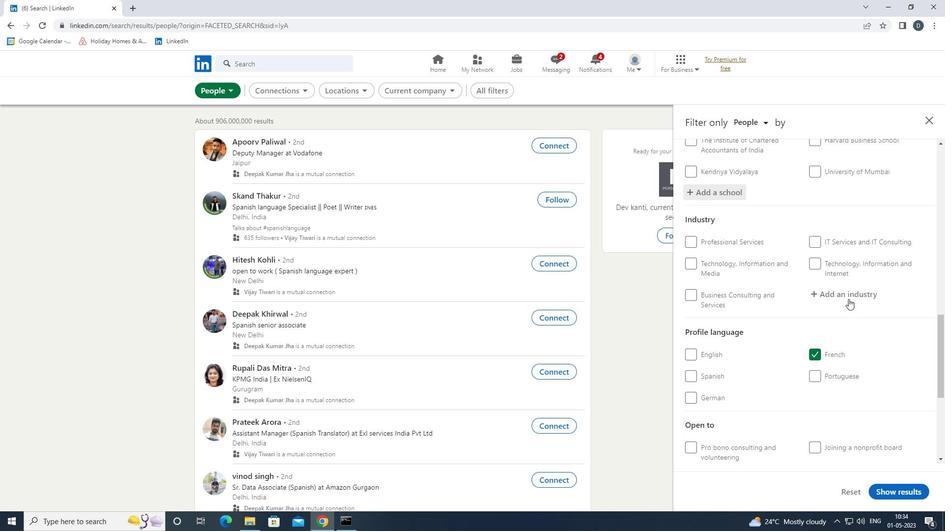 
Action: Mouse pressed left at (852, 296)
Screenshot: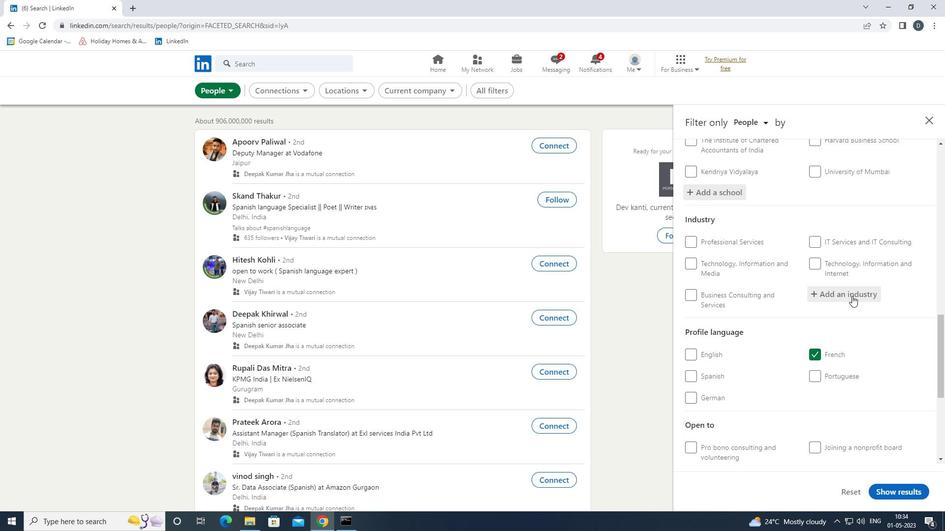 
Action: Key pressed <Key.shift>BANKING<Key.space>
Screenshot: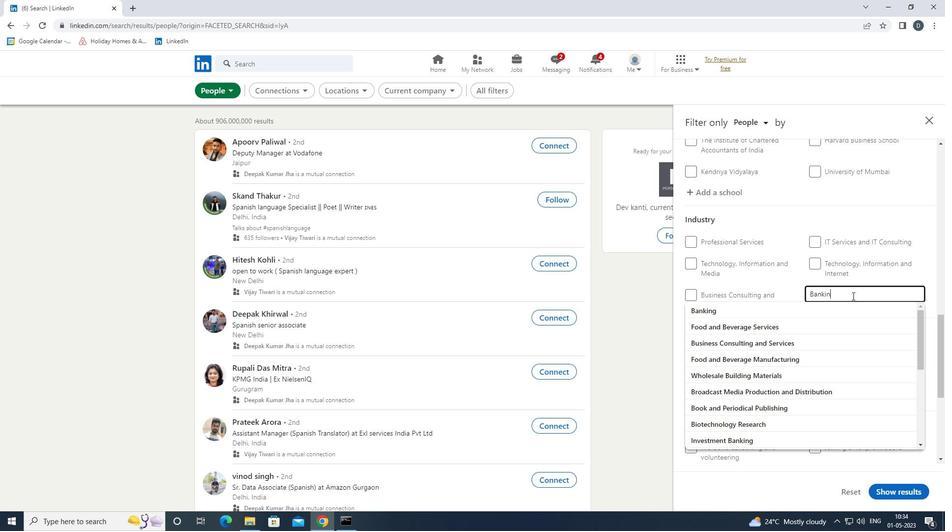 
Action: Mouse moved to (851, 305)
Screenshot: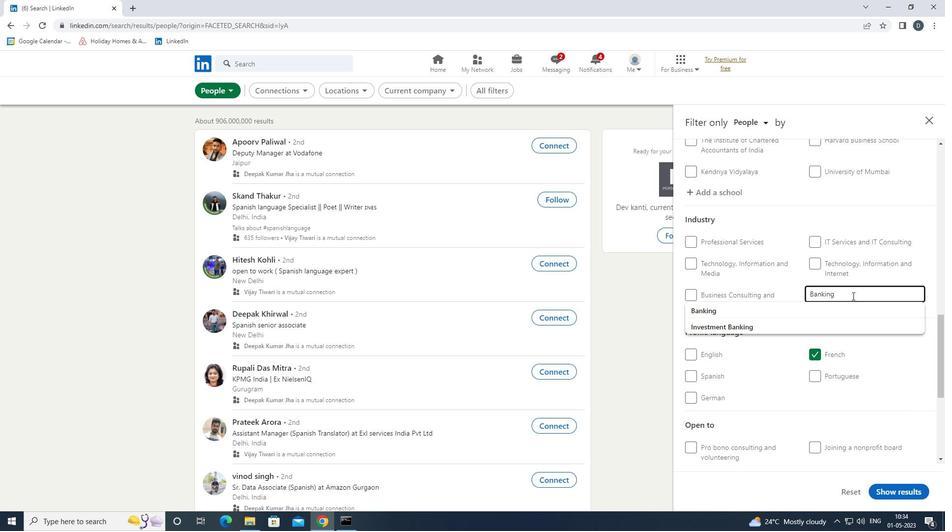 
Action: Mouse pressed left at (851, 305)
Screenshot: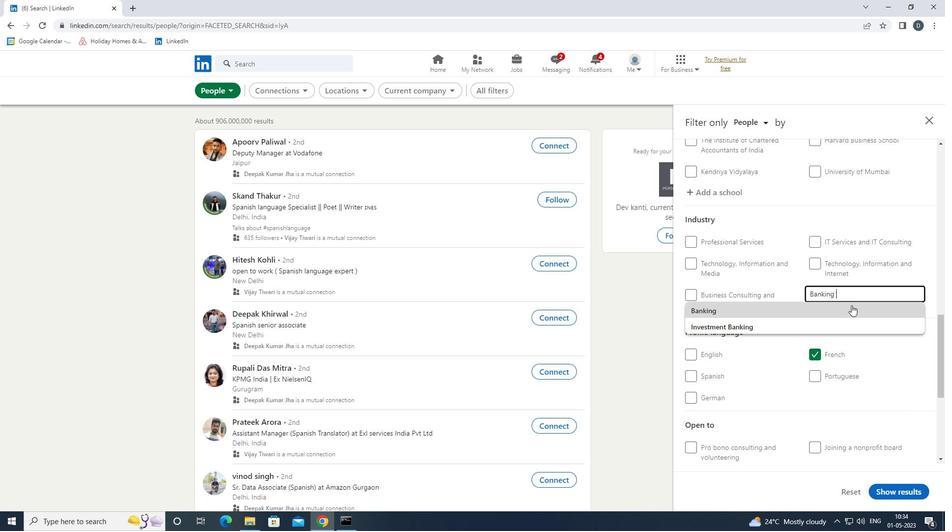 
Action: Mouse scrolled (851, 305) with delta (0, 0)
Screenshot: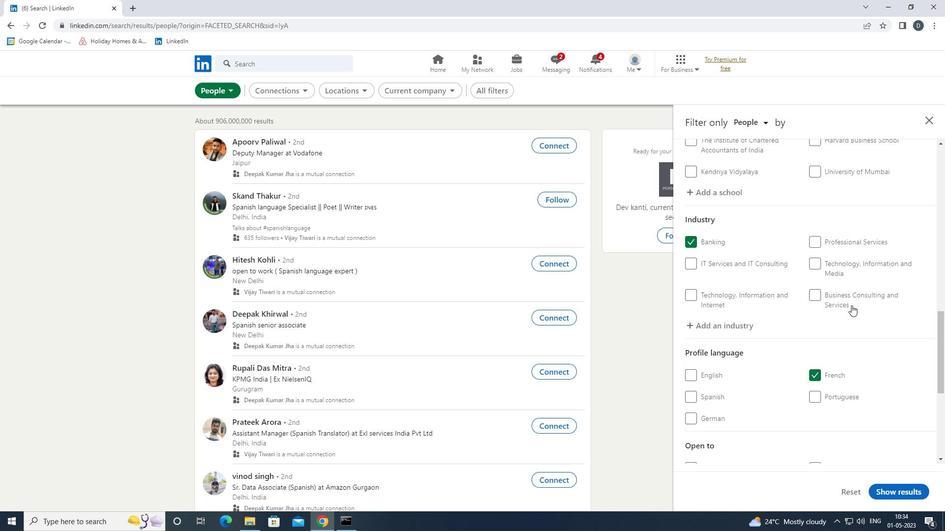 
Action: Mouse scrolled (851, 305) with delta (0, 0)
Screenshot: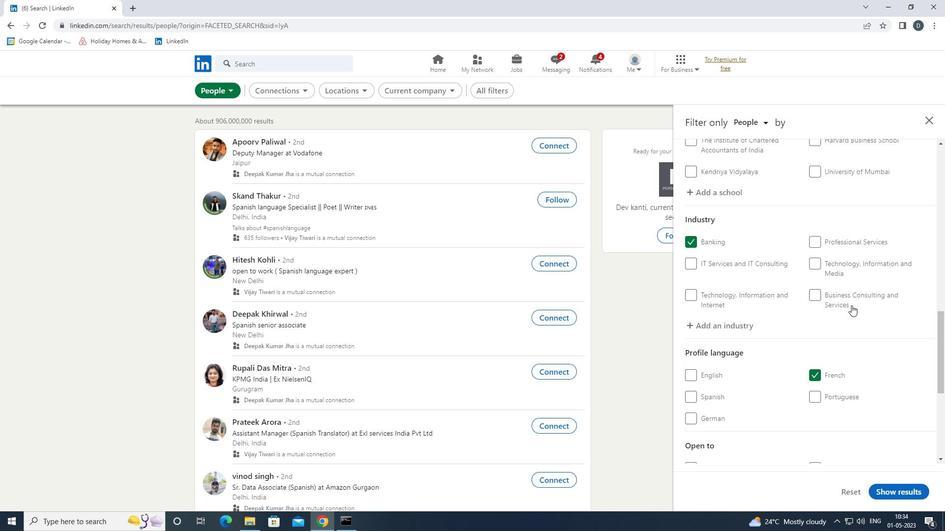 
Action: Mouse scrolled (851, 305) with delta (0, 0)
Screenshot: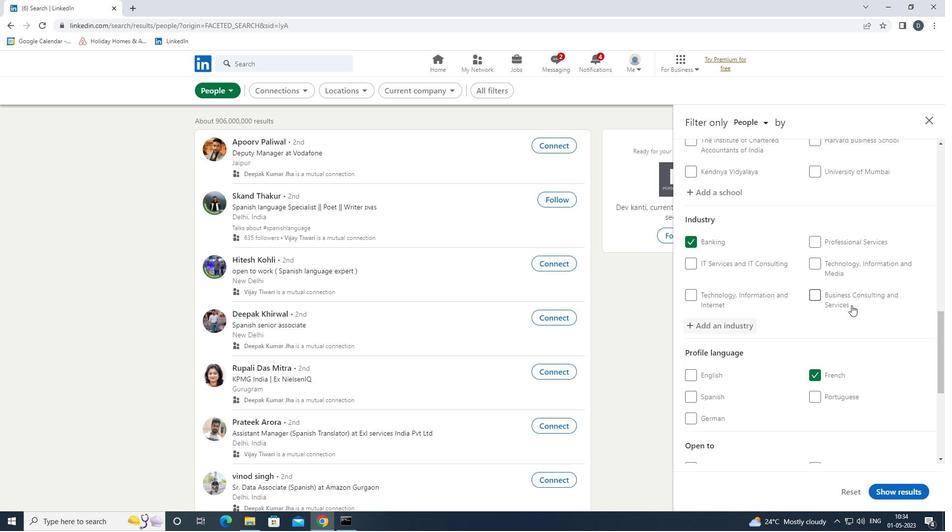 
Action: Mouse moved to (851, 308)
Screenshot: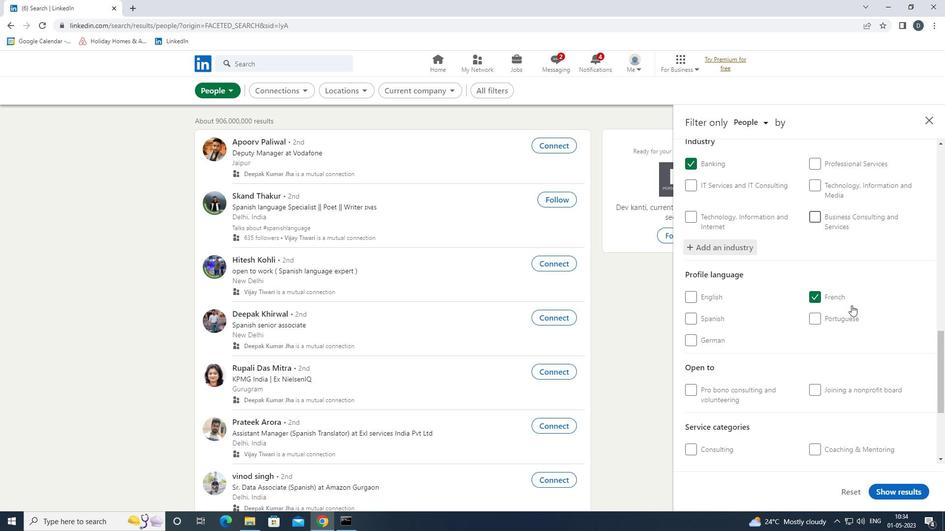 
Action: Mouse scrolled (851, 307) with delta (0, 0)
Screenshot: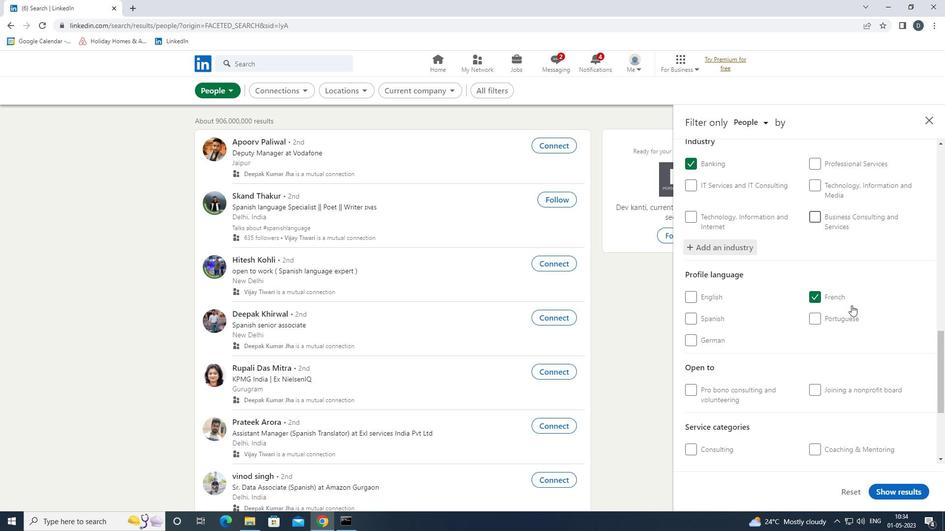 
Action: Mouse moved to (852, 308)
Screenshot: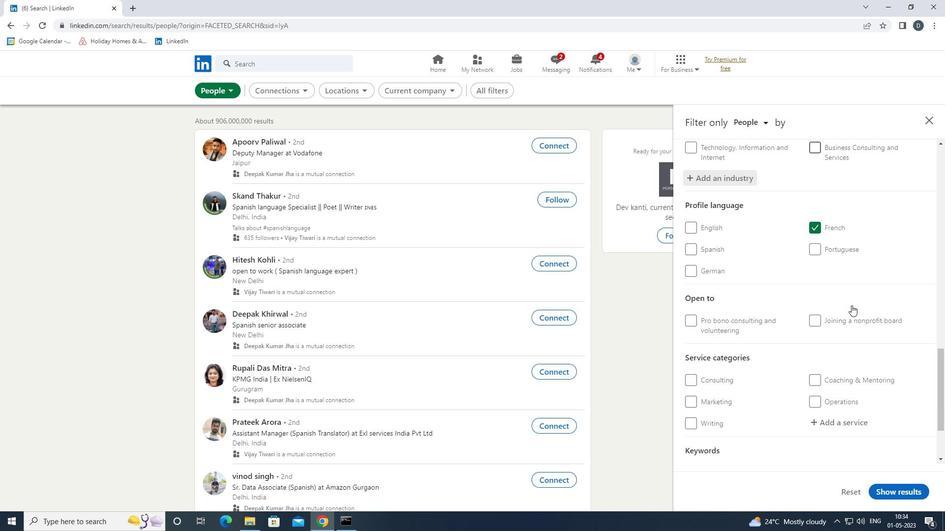 
Action: Mouse scrolled (852, 308) with delta (0, 0)
Screenshot: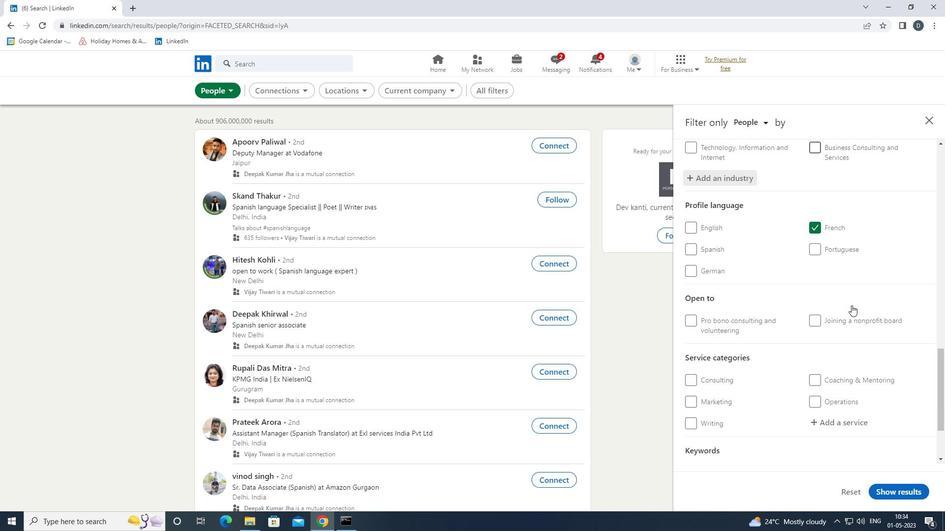 
Action: Mouse moved to (849, 328)
Screenshot: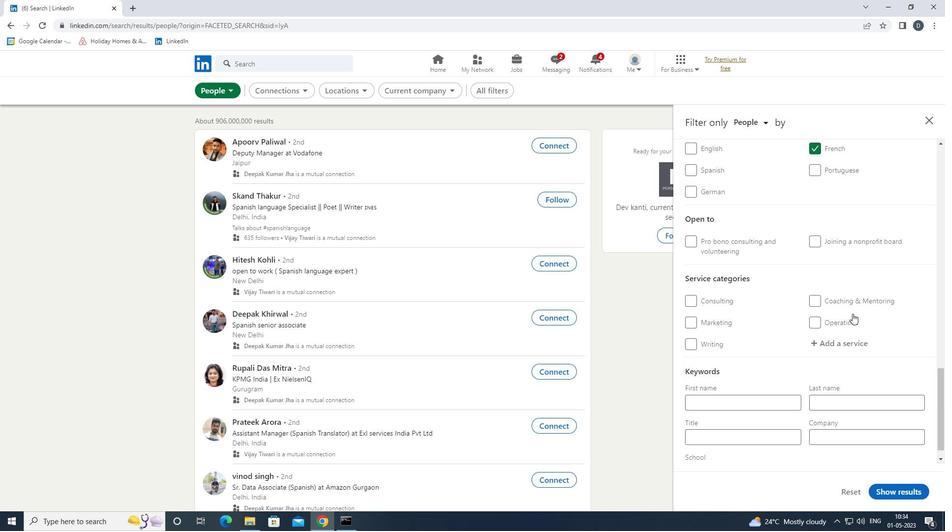 
Action: Mouse pressed left at (849, 328)
Screenshot: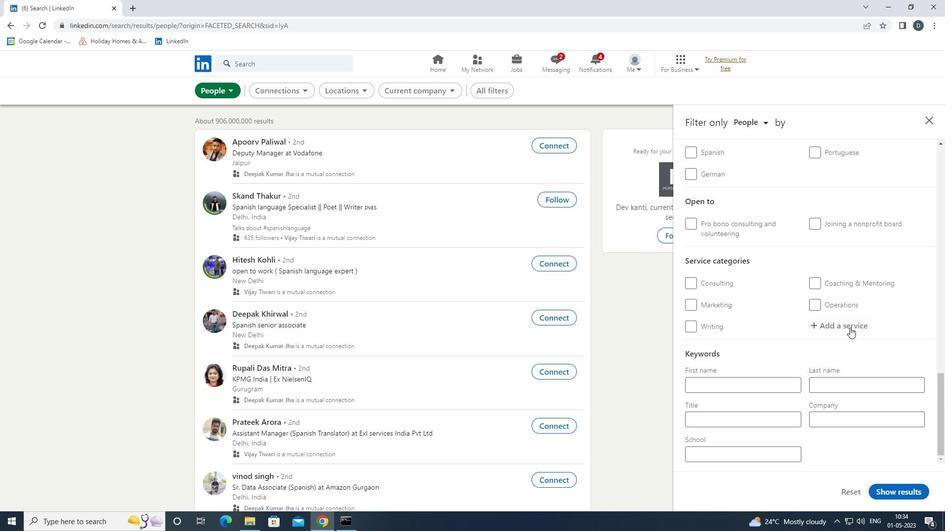 
Action: Key pressed <Key.shift>UX<Key.space><Key.shift>RES<Key.down><Key.enter>
Screenshot: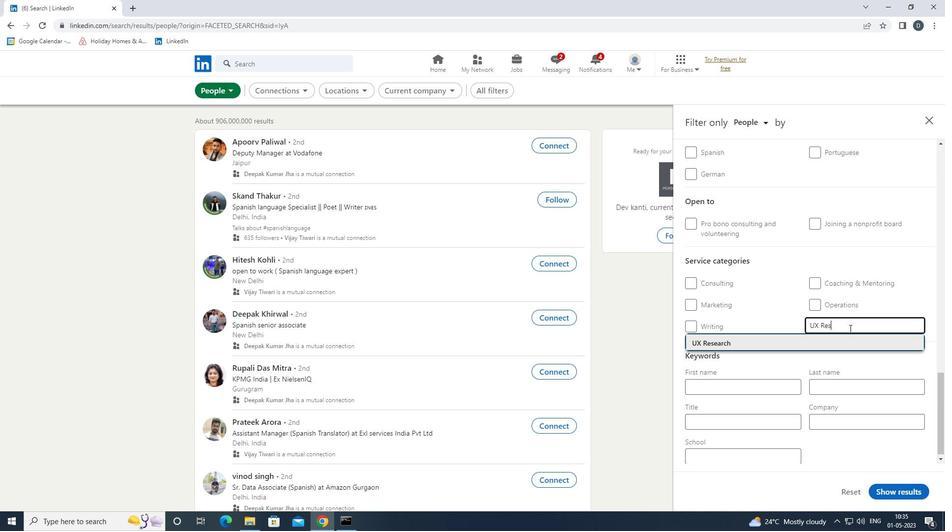 
Action: Mouse moved to (846, 333)
Screenshot: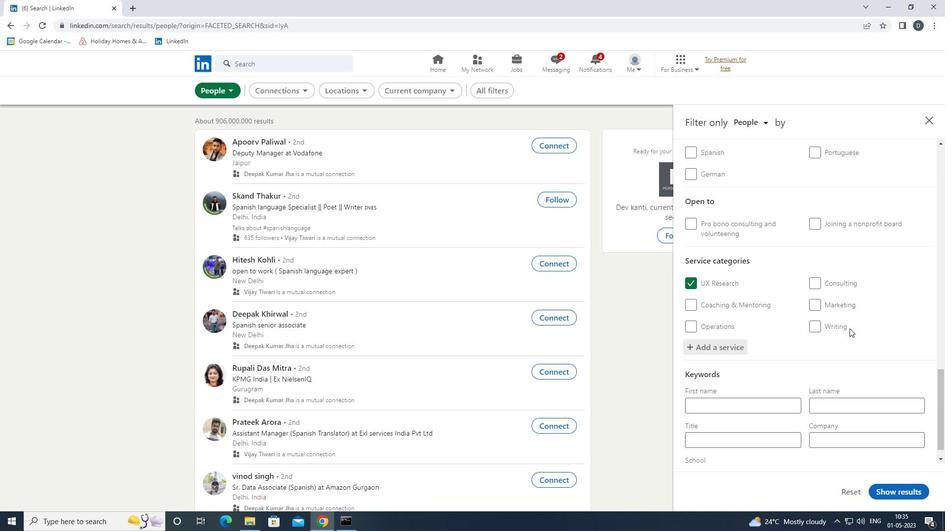 
Action: Mouse scrolled (846, 333) with delta (0, 0)
Screenshot: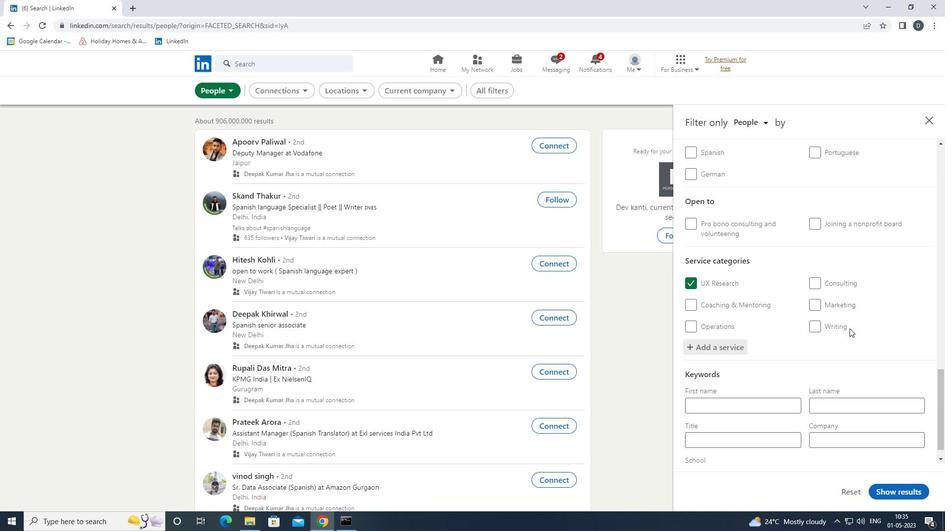 
Action: Mouse moved to (842, 338)
Screenshot: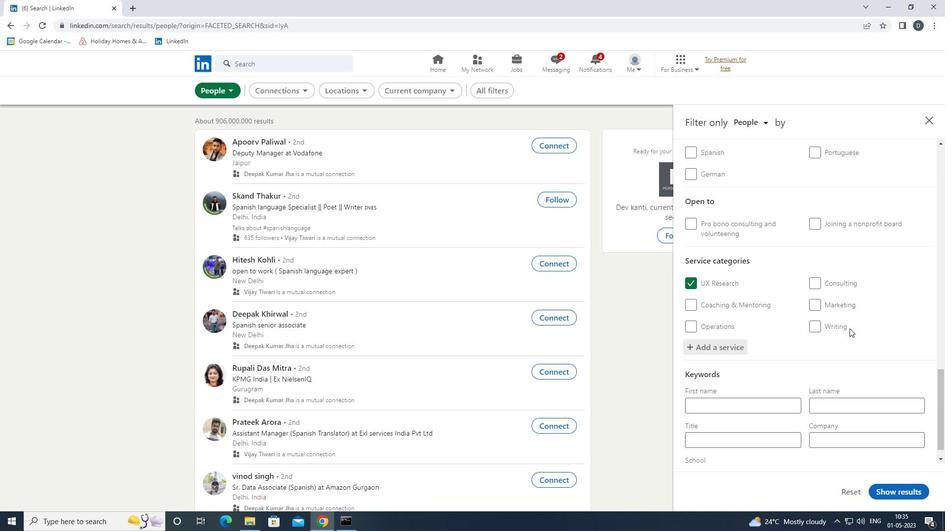 
Action: Mouse scrolled (842, 338) with delta (0, 0)
Screenshot: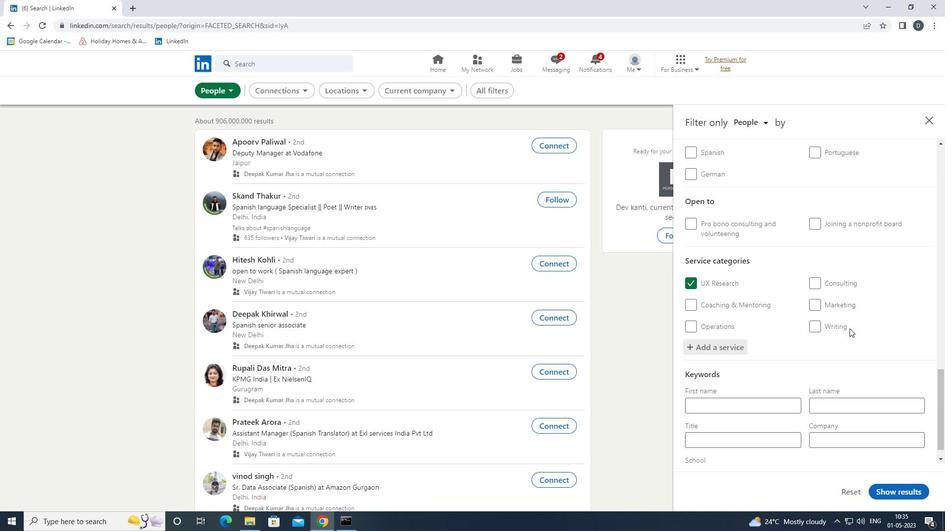 
Action: Mouse moved to (841, 341)
Screenshot: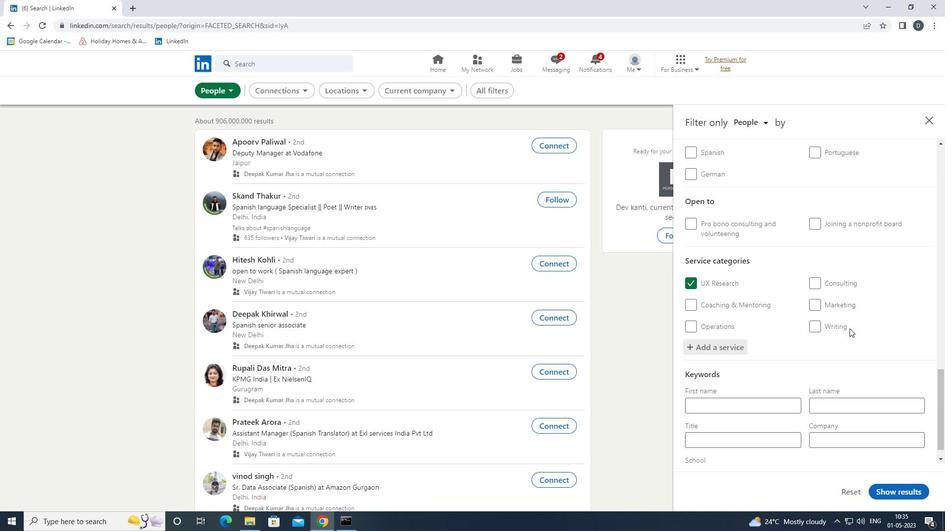 
Action: Mouse scrolled (841, 341) with delta (0, 0)
Screenshot: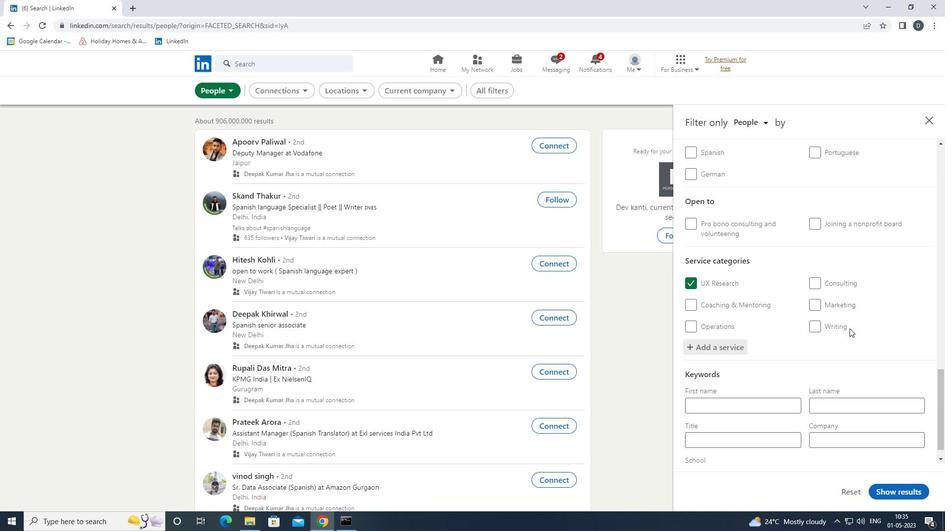 
Action: Mouse moved to (840, 344)
Screenshot: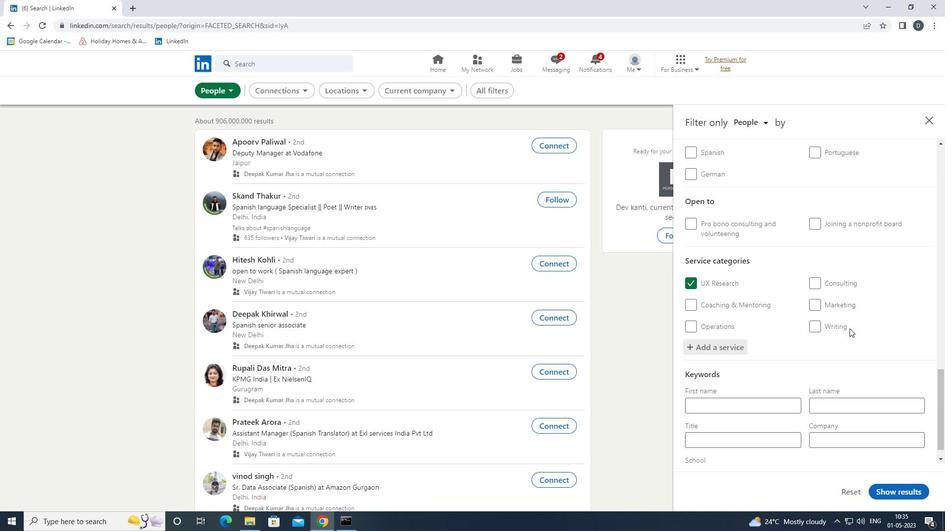 
Action: Mouse scrolled (840, 343) with delta (0, 0)
Screenshot: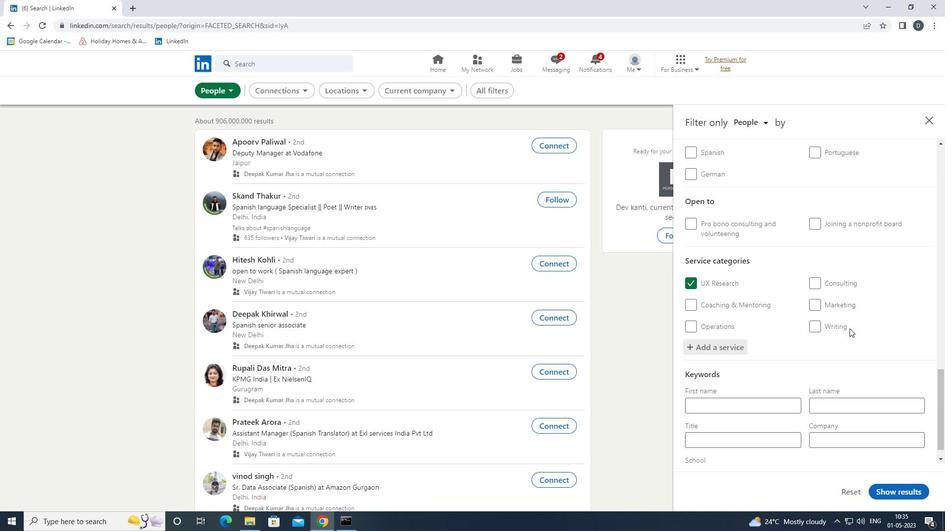 
Action: Mouse moved to (838, 348)
Screenshot: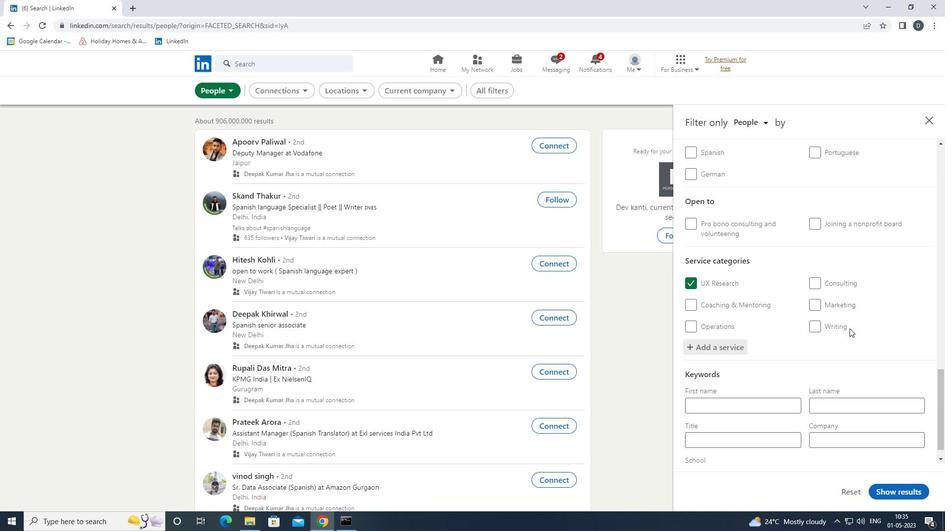 
Action: Mouse scrolled (838, 348) with delta (0, 0)
Screenshot: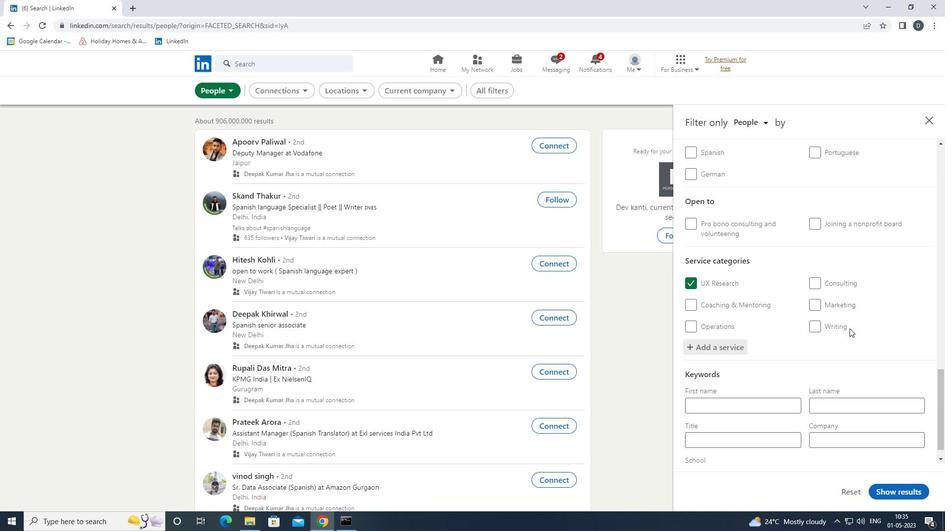 
Action: Mouse moved to (780, 431)
Screenshot: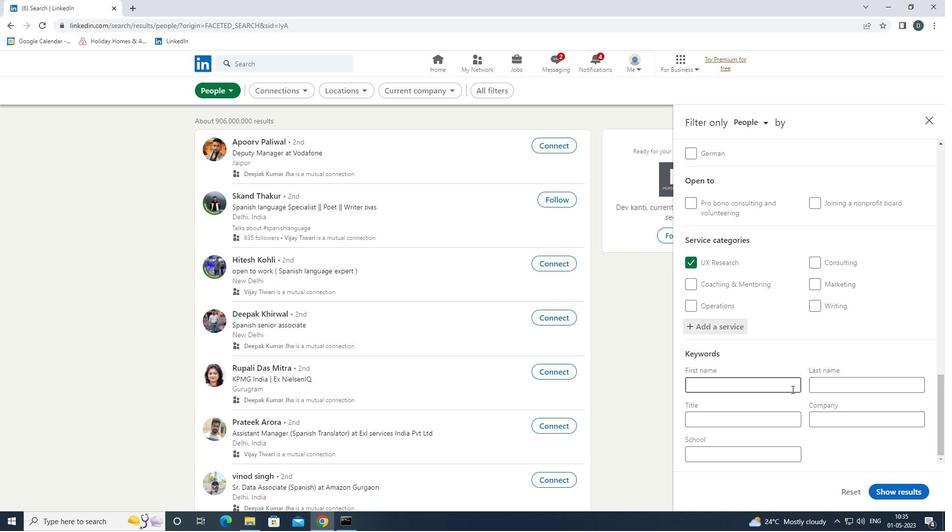 
Action: Mouse pressed left at (780, 431)
Screenshot: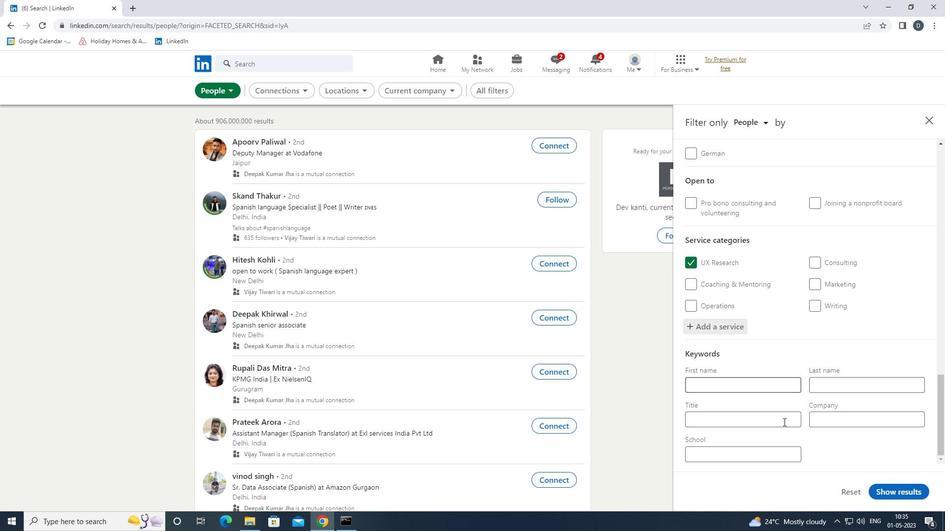 
Action: Mouse moved to (780, 417)
Screenshot: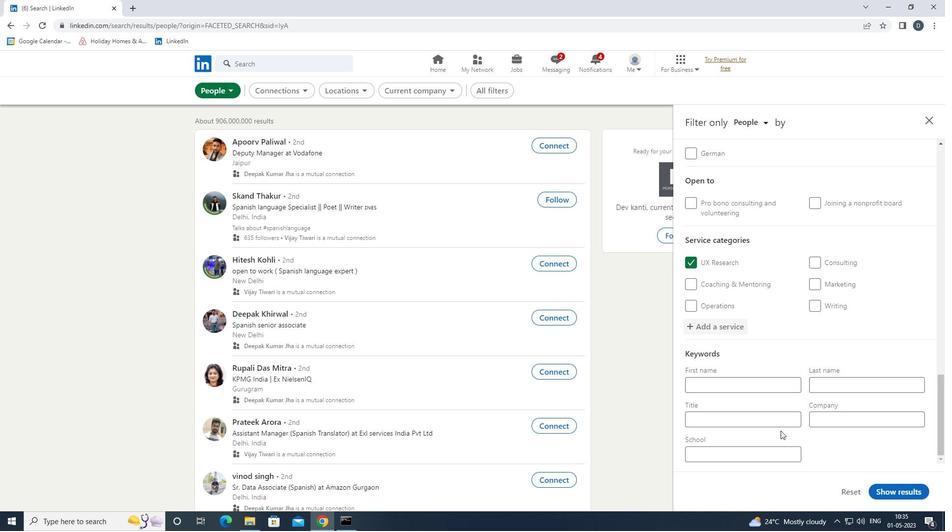 
Action: Mouse pressed left at (780, 417)
Screenshot: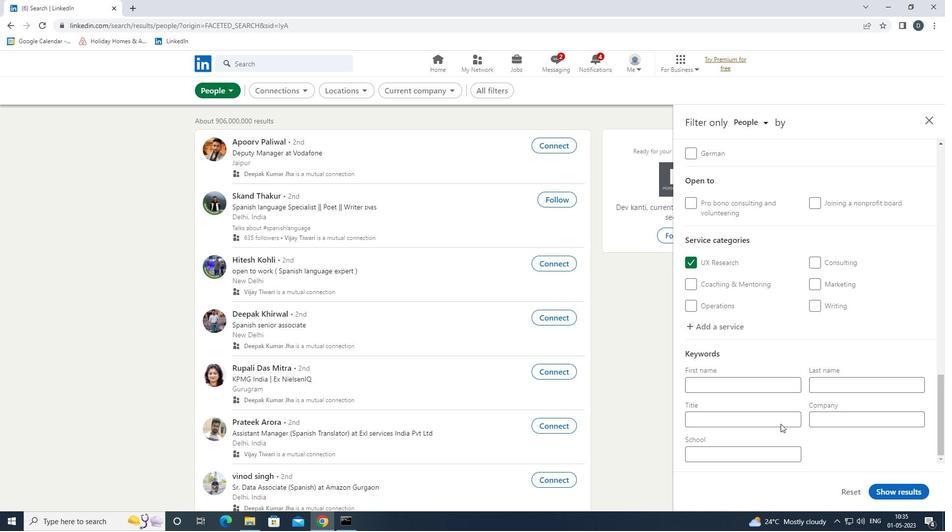 
Action: Key pressed <Key.shift>VIDEO<Key.space><Key.shift>GAME<Key.space><Key.shift><Key.shift><Key.shift><Key.shift><Key.shift>WRITER
Screenshot: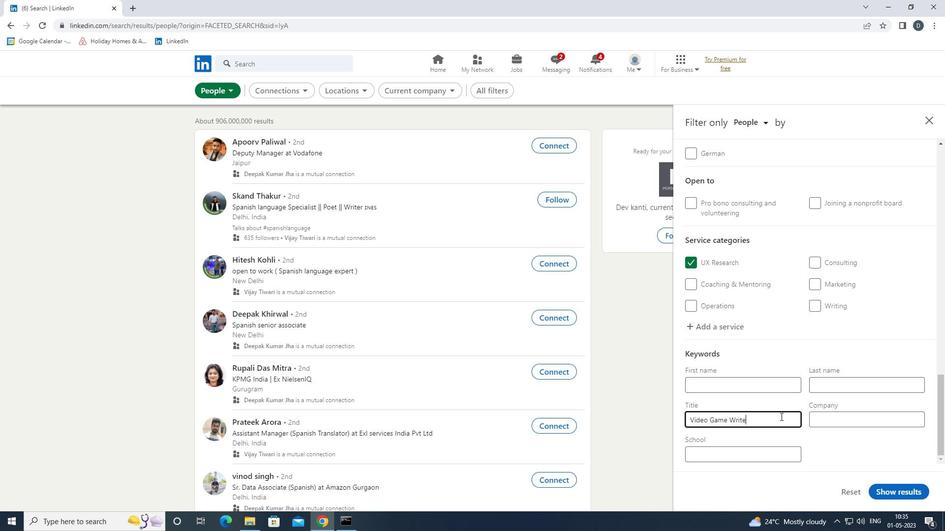 
Action: Mouse moved to (882, 489)
Screenshot: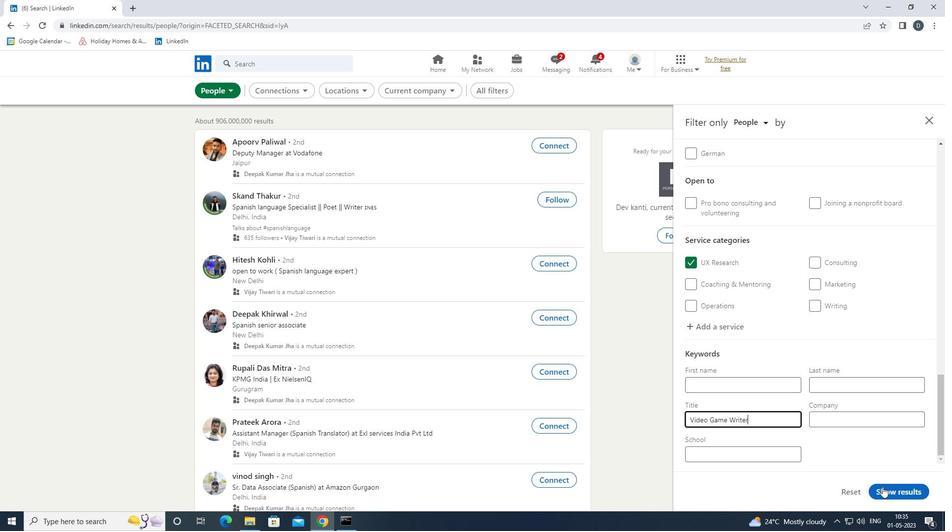 
Action: Mouse pressed left at (882, 489)
Screenshot: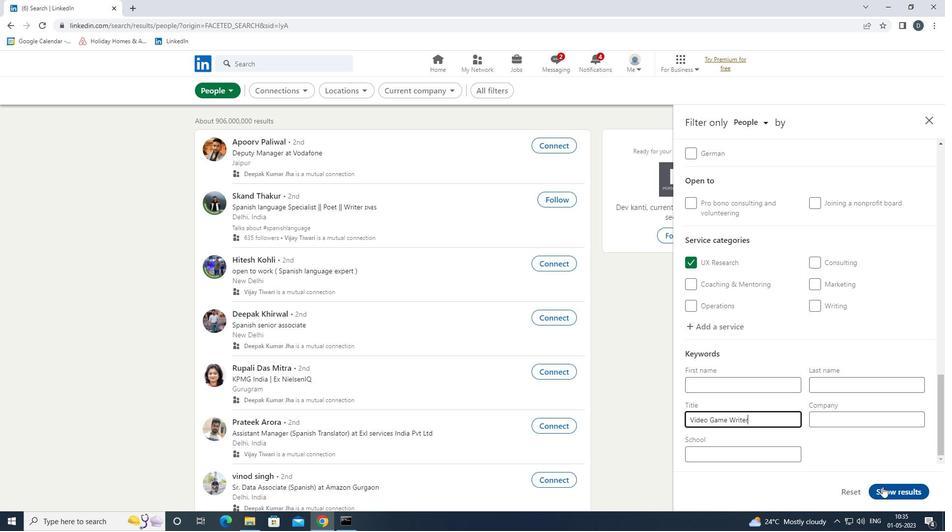 
Action: Mouse moved to (500, 202)
Screenshot: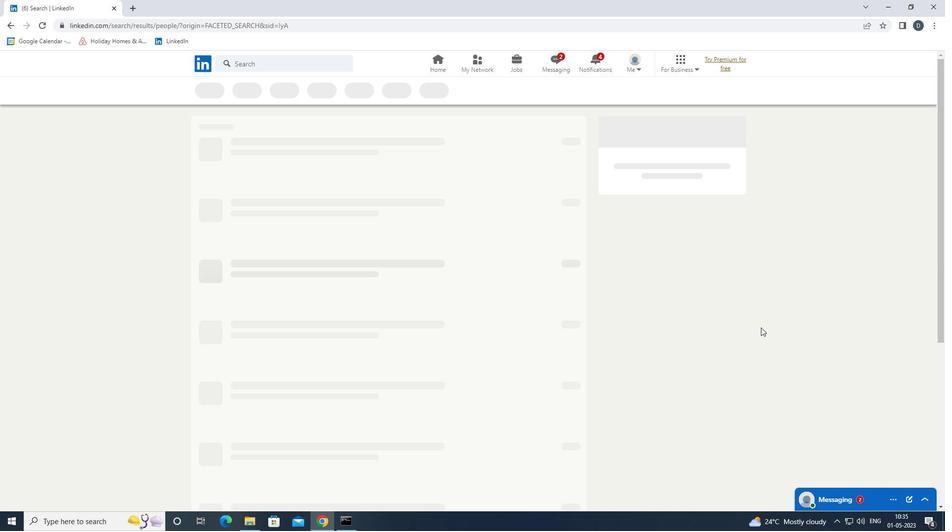 
